 Task: Find a guest house in Loves Park, United States, for 4 guests from August 1 to August 5, with a price range of ₹13,000 to ₹20,000, 2 bedrooms, 3 beds, 2 bathrooms, and English-speaking host.
Action: Mouse moved to (481, 100)
Screenshot: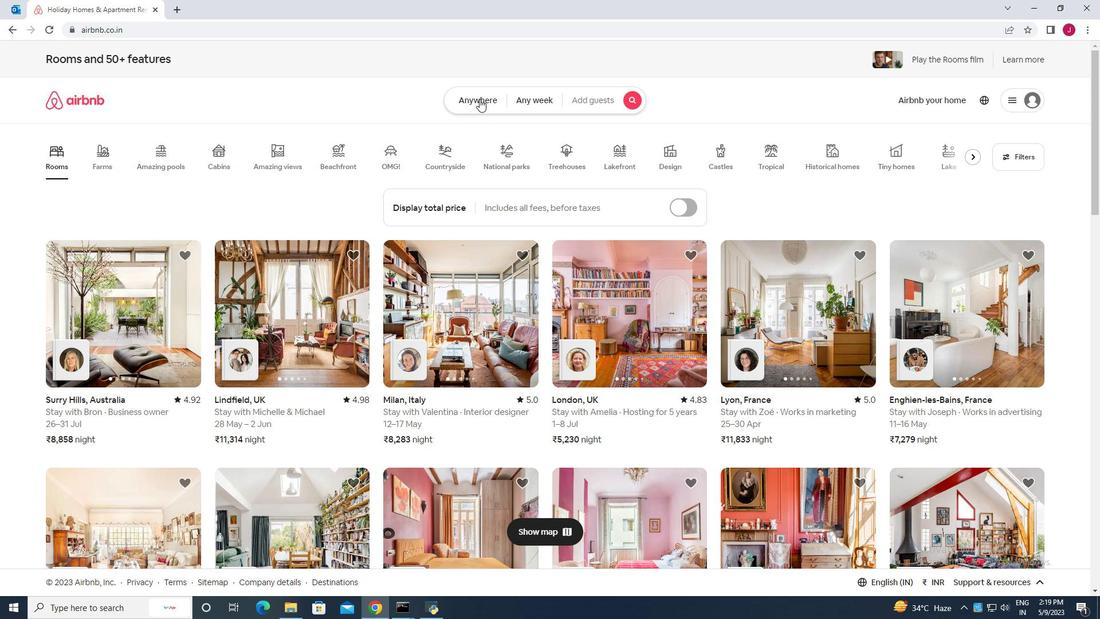 
Action: Mouse pressed left at (481, 100)
Screenshot: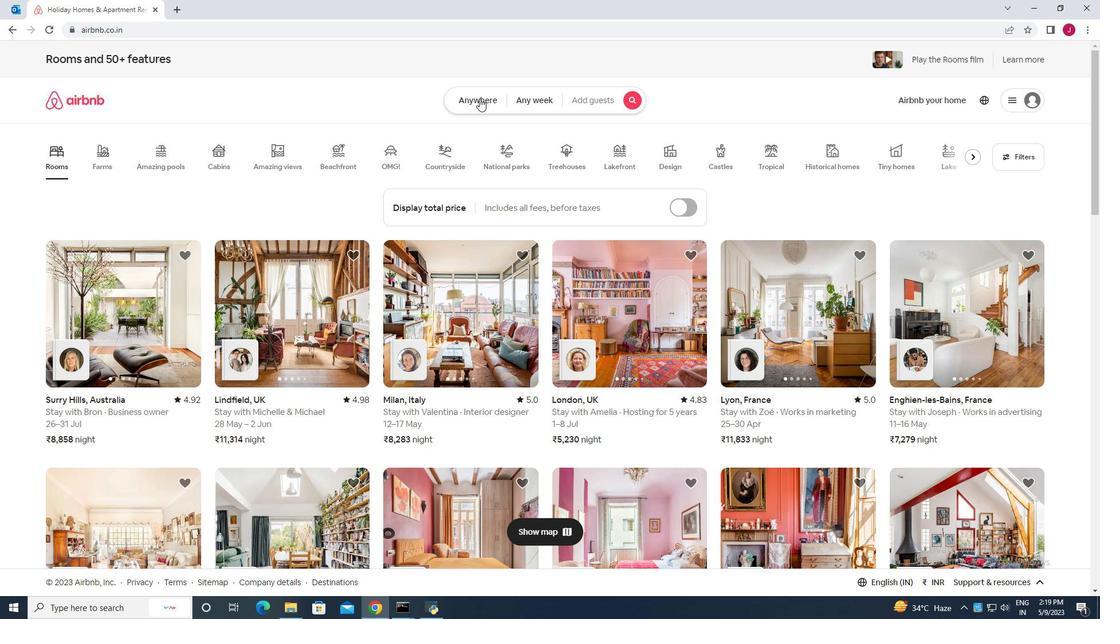 
Action: Mouse moved to (360, 146)
Screenshot: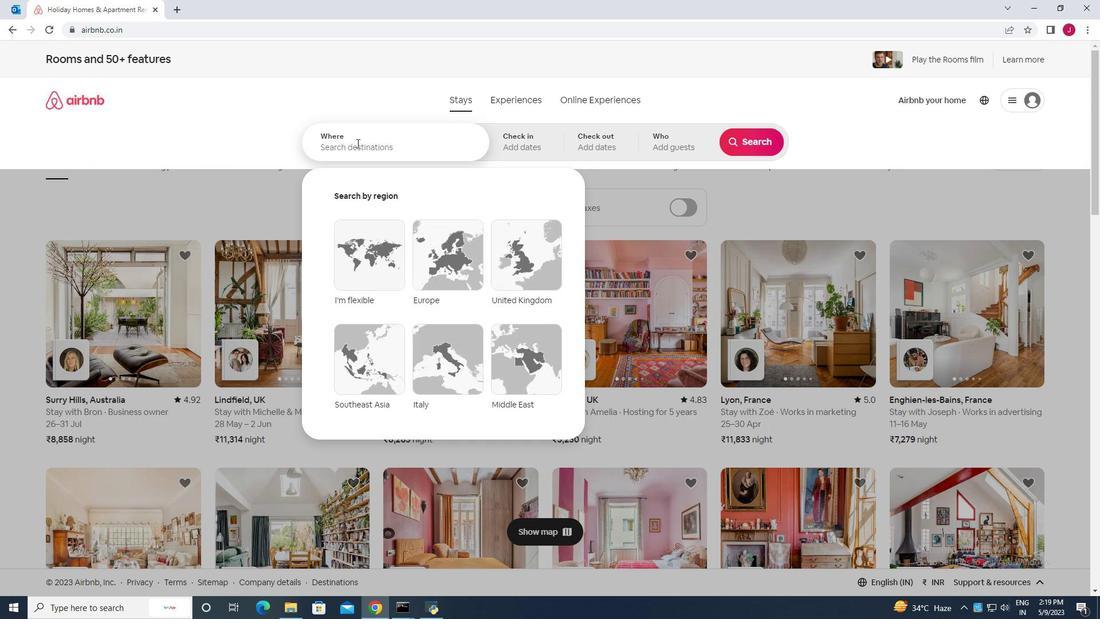 
Action: Mouse pressed left at (360, 146)
Screenshot: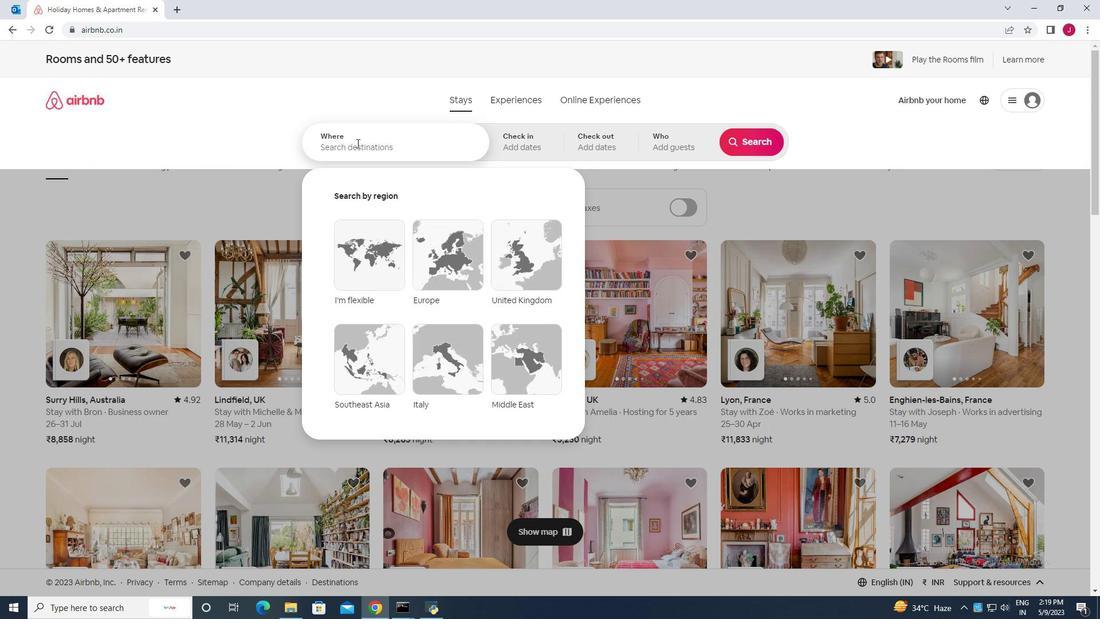 
Action: Mouse moved to (360, 146)
Screenshot: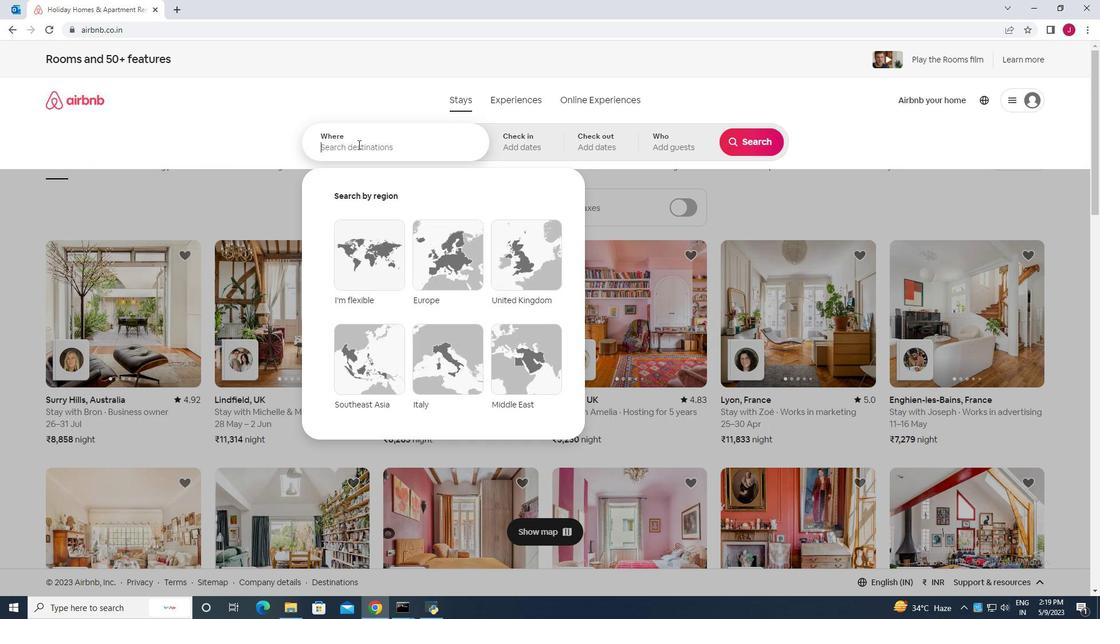 
Action: Key pressed loves<Key.space>park<Key.space>united<Key.space>states
Screenshot: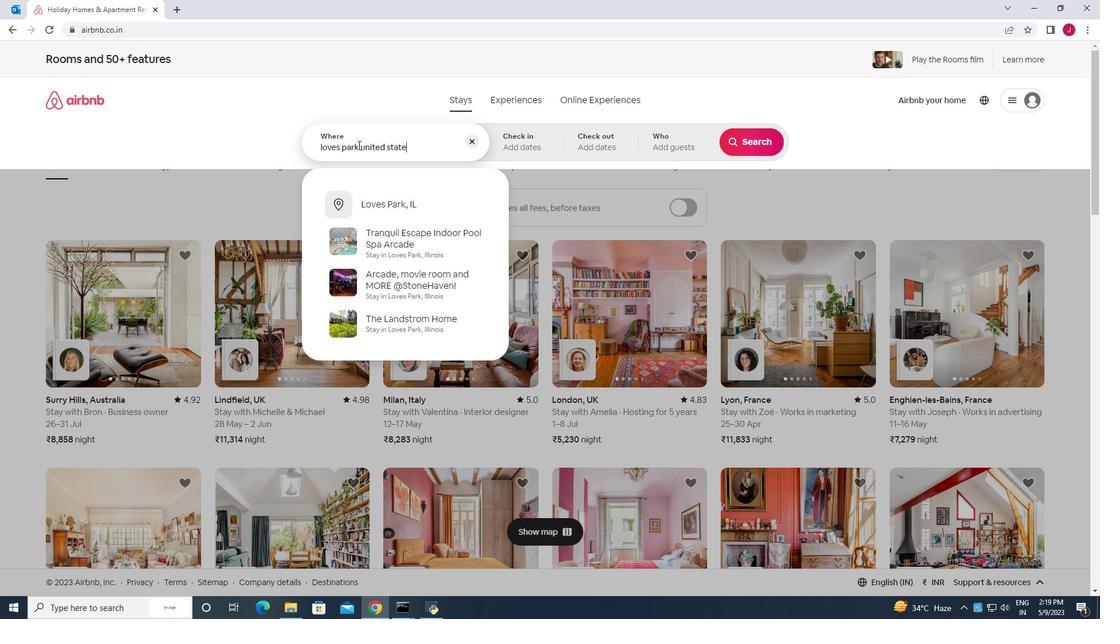 
Action: Mouse moved to (454, 145)
Screenshot: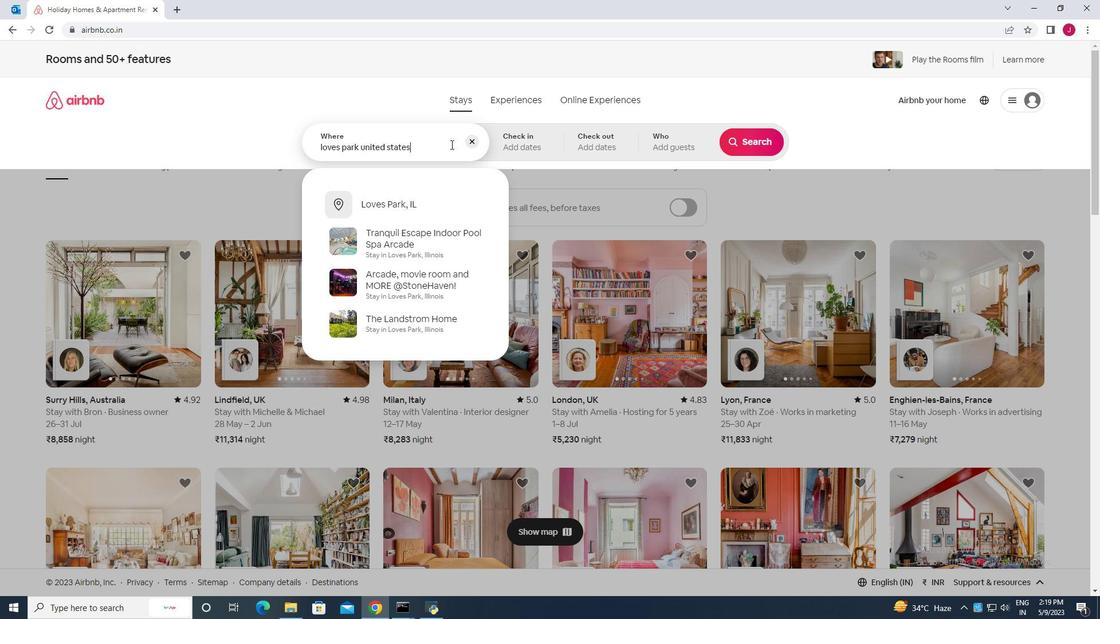 
Action: Key pressed <Key.enter>
Screenshot: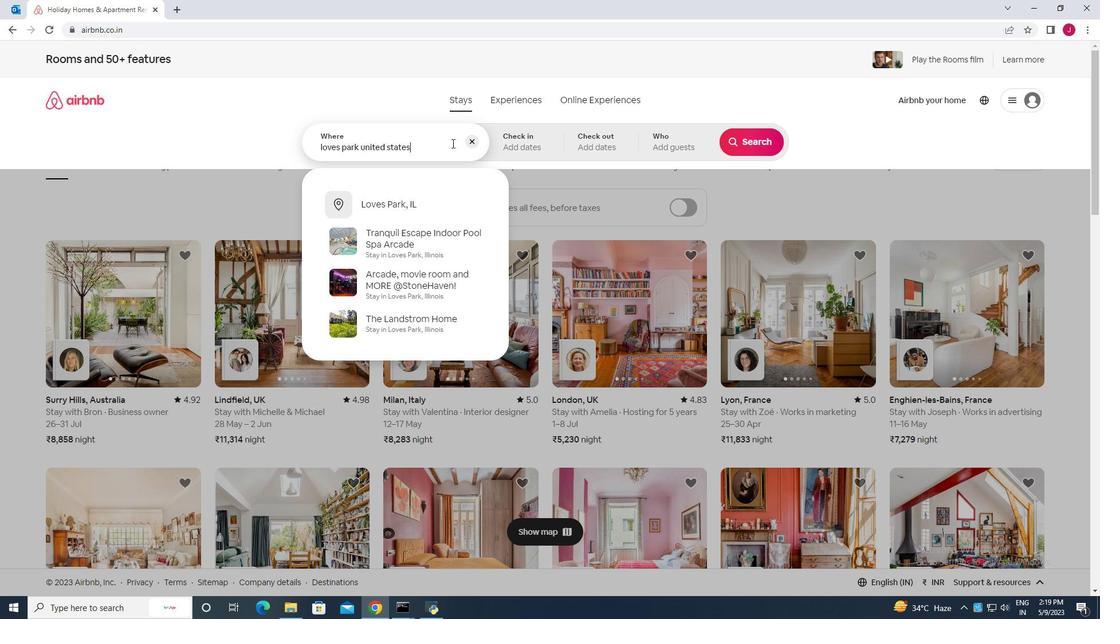 
Action: Mouse moved to (755, 236)
Screenshot: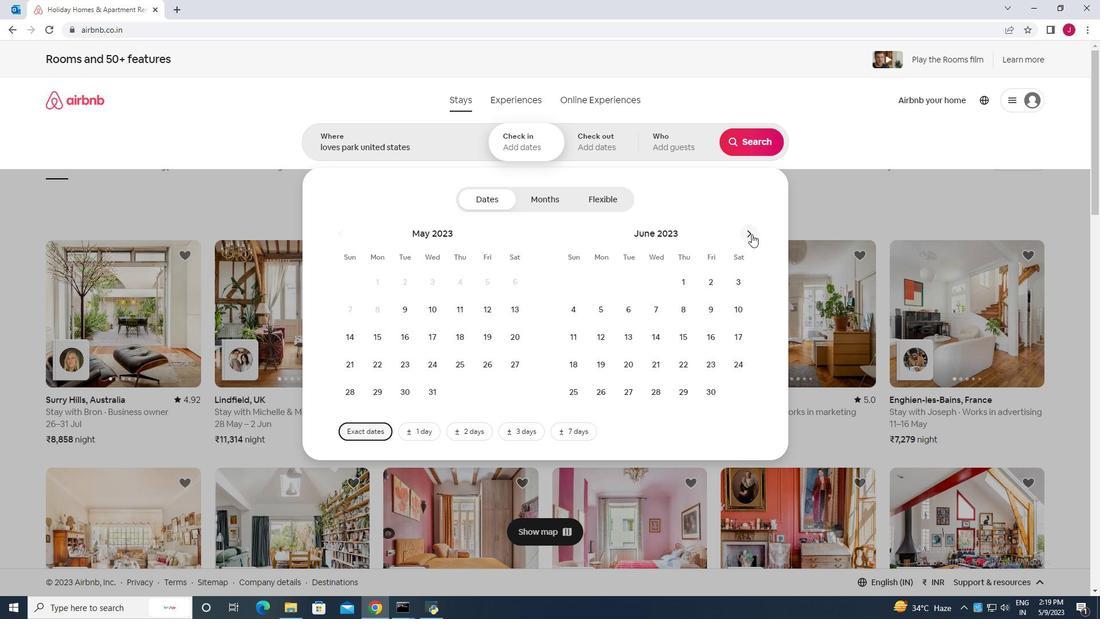 
Action: Mouse pressed left at (755, 236)
Screenshot: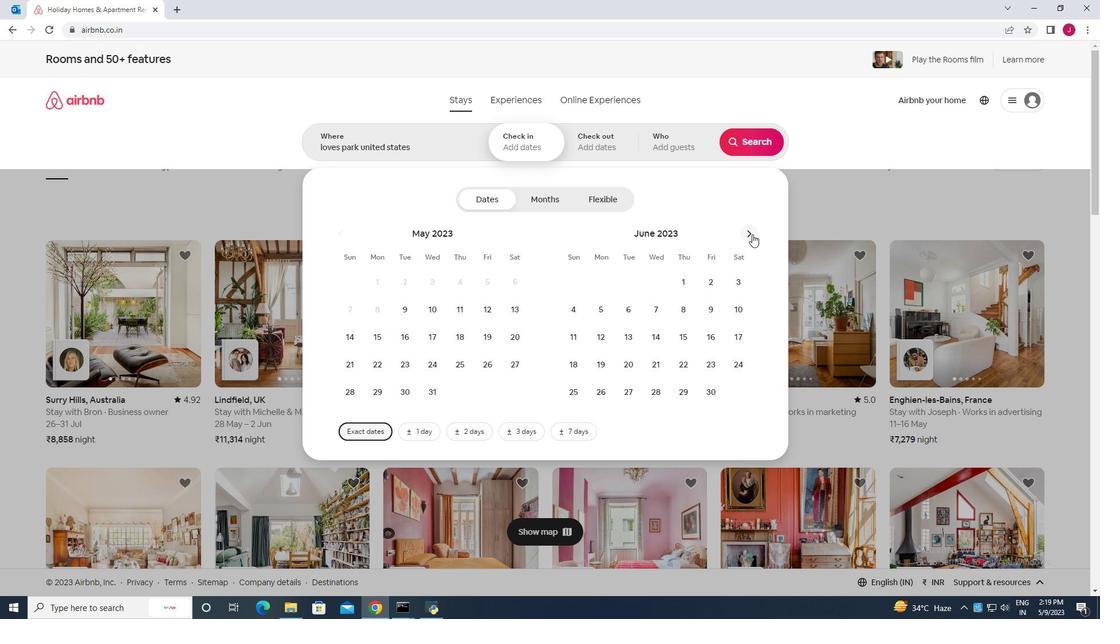 
Action: Mouse pressed left at (755, 236)
Screenshot: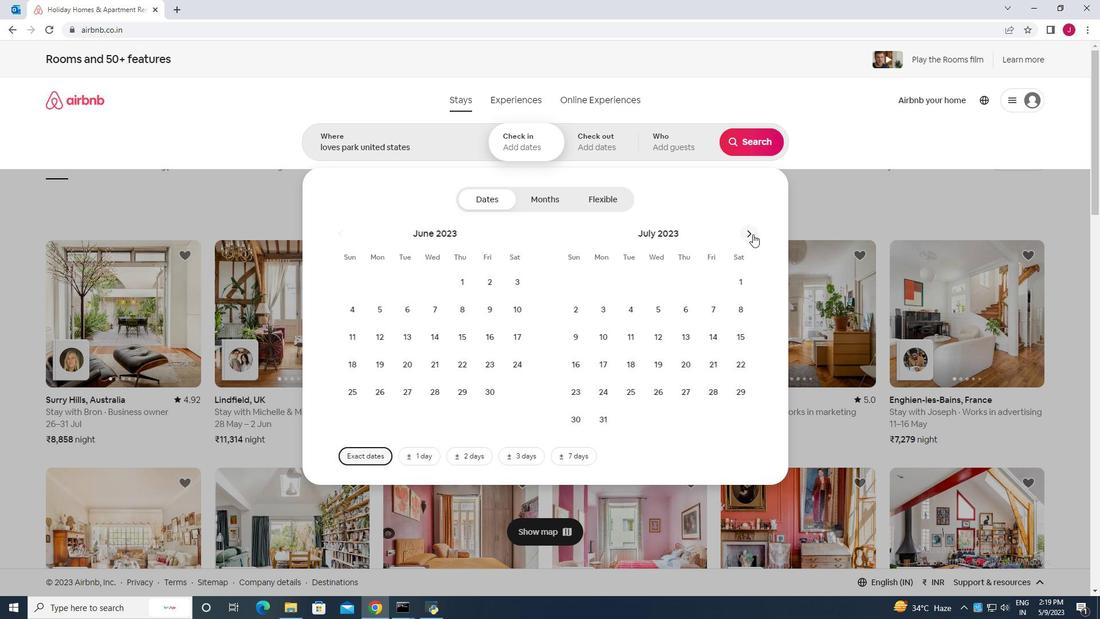 
Action: Mouse moved to (631, 286)
Screenshot: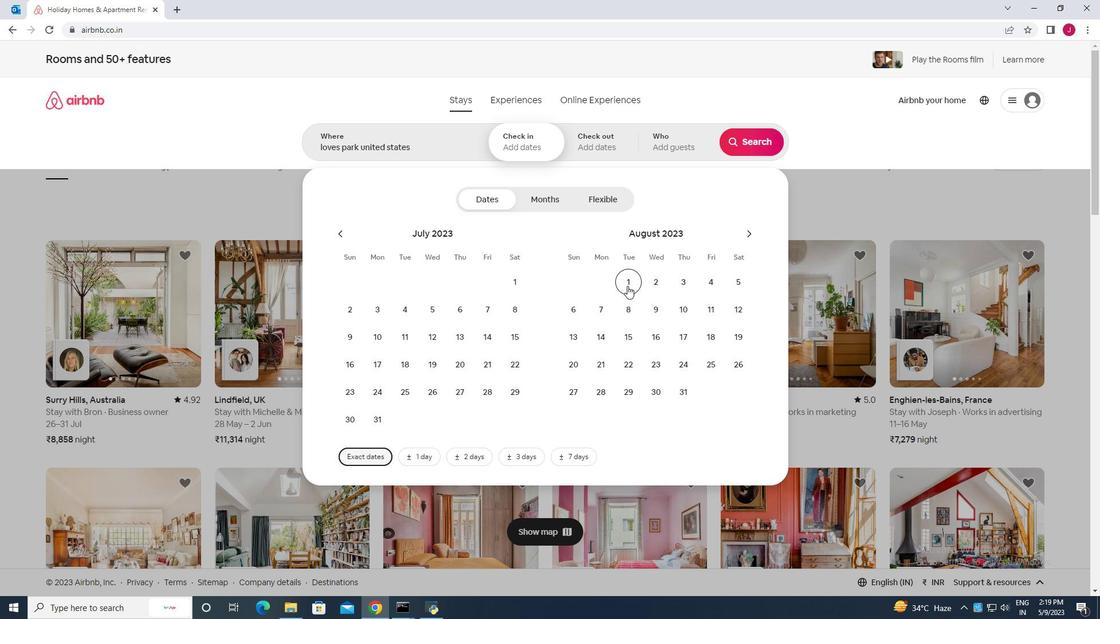 
Action: Mouse pressed left at (631, 286)
Screenshot: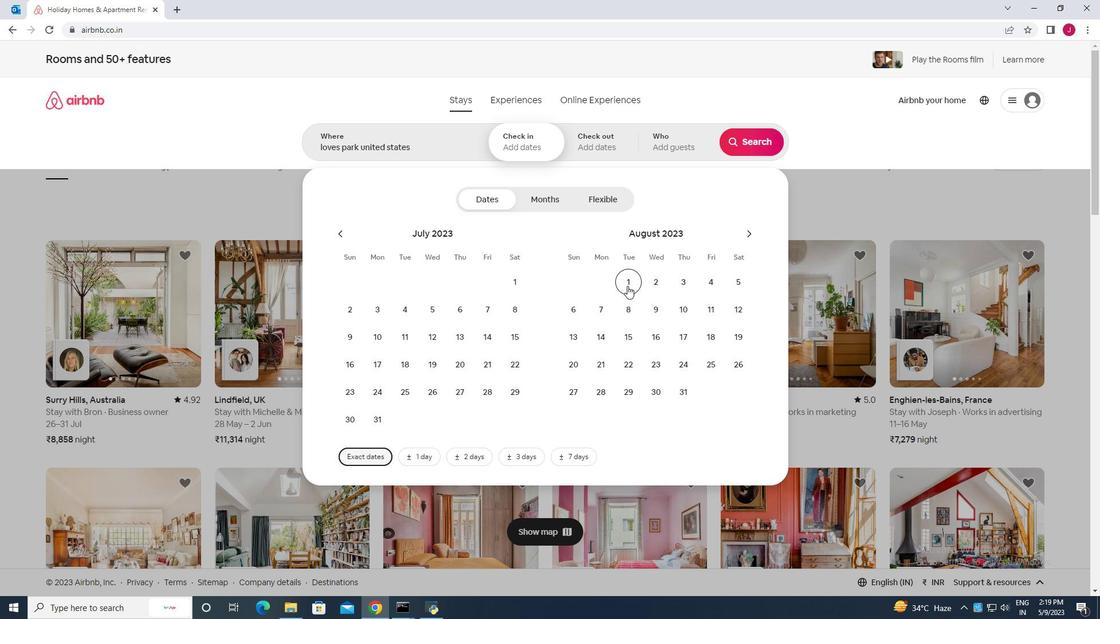 
Action: Mouse moved to (738, 287)
Screenshot: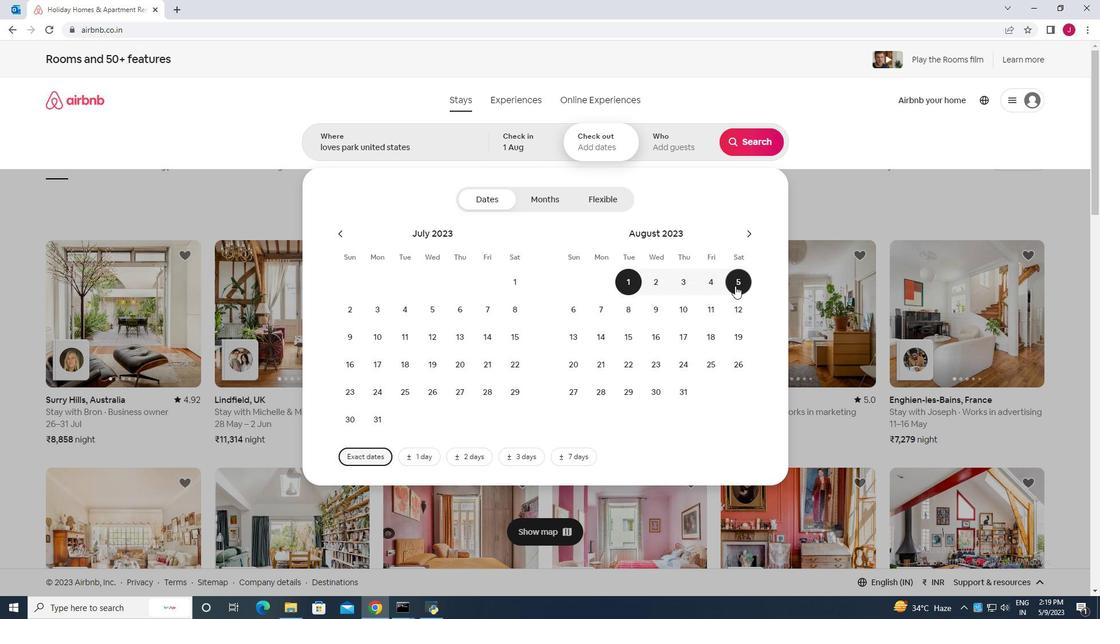 
Action: Mouse pressed left at (738, 287)
Screenshot: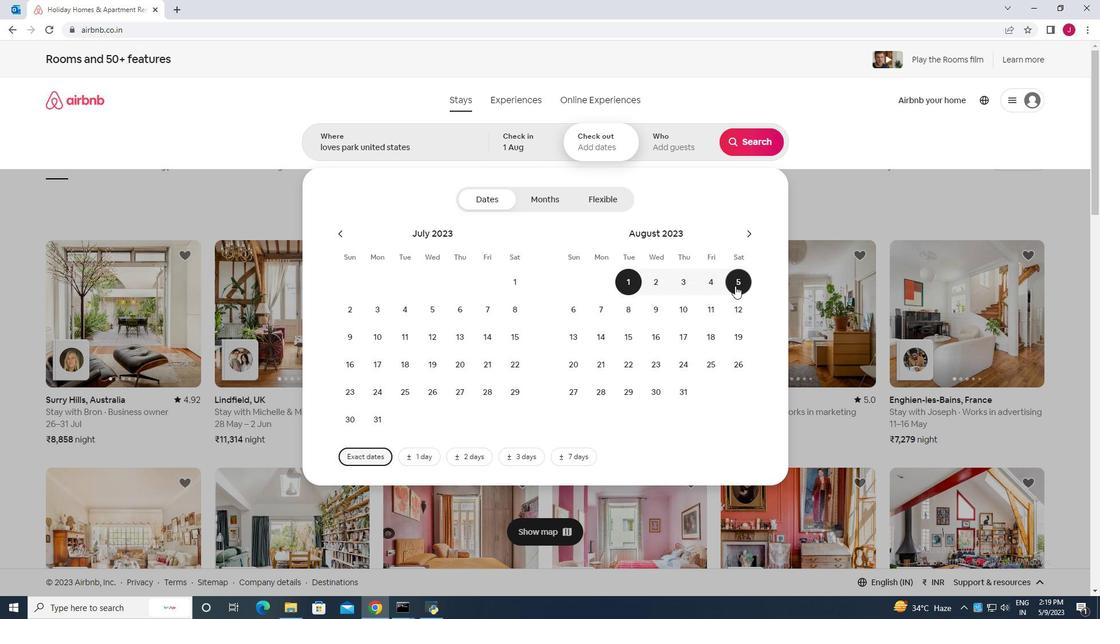 
Action: Mouse moved to (682, 153)
Screenshot: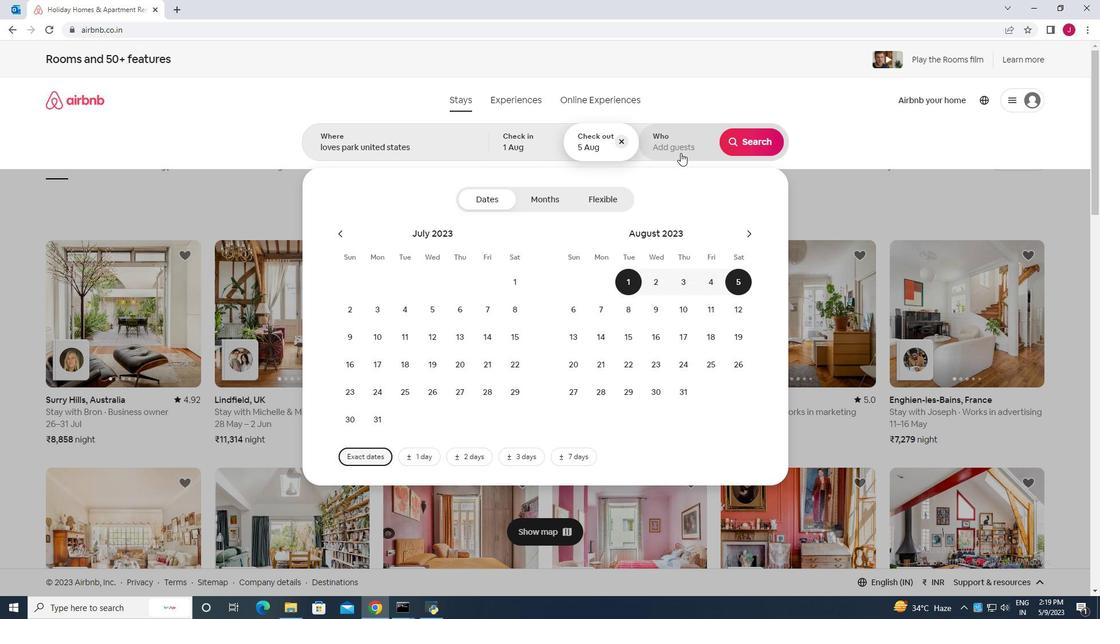 
Action: Mouse pressed left at (682, 153)
Screenshot: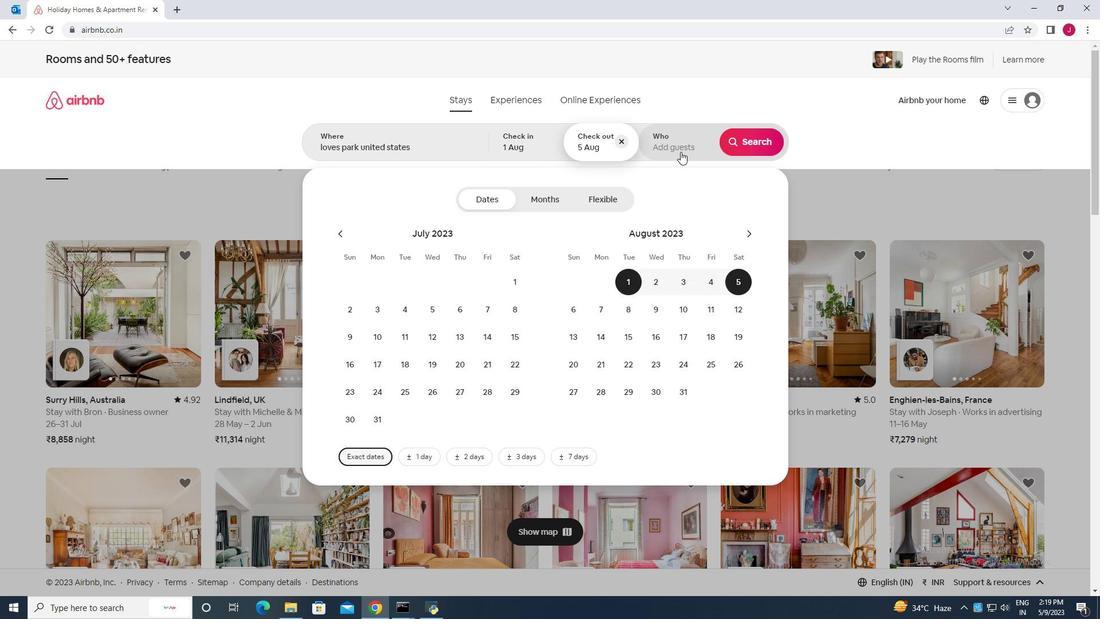 
Action: Mouse moved to (762, 202)
Screenshot: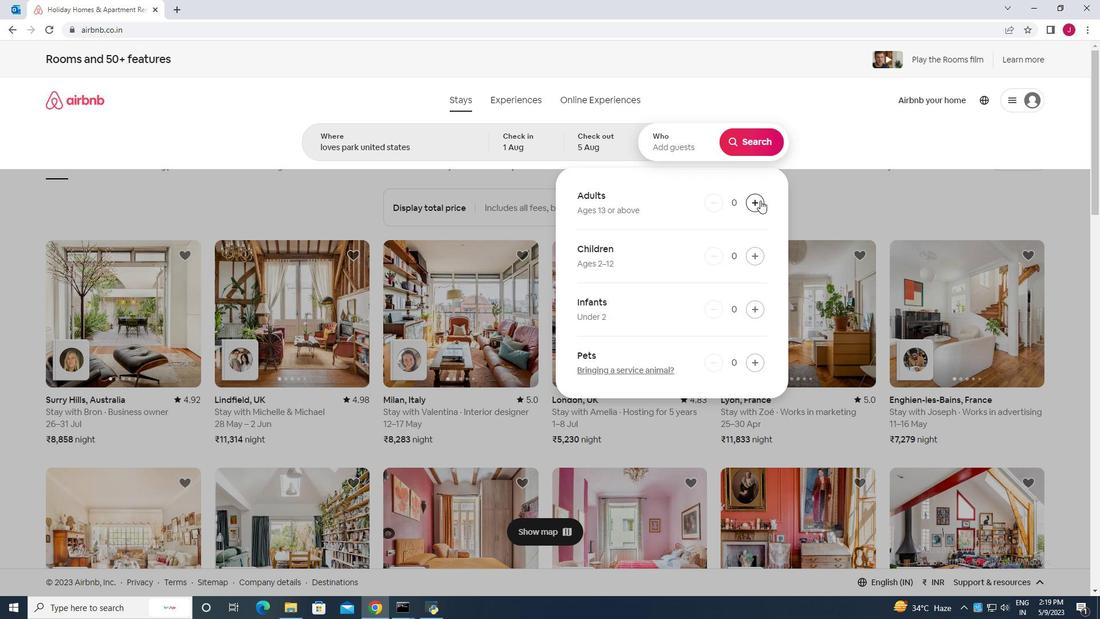 
Action: Mouse pressed left at (762, 202)
Screenshot: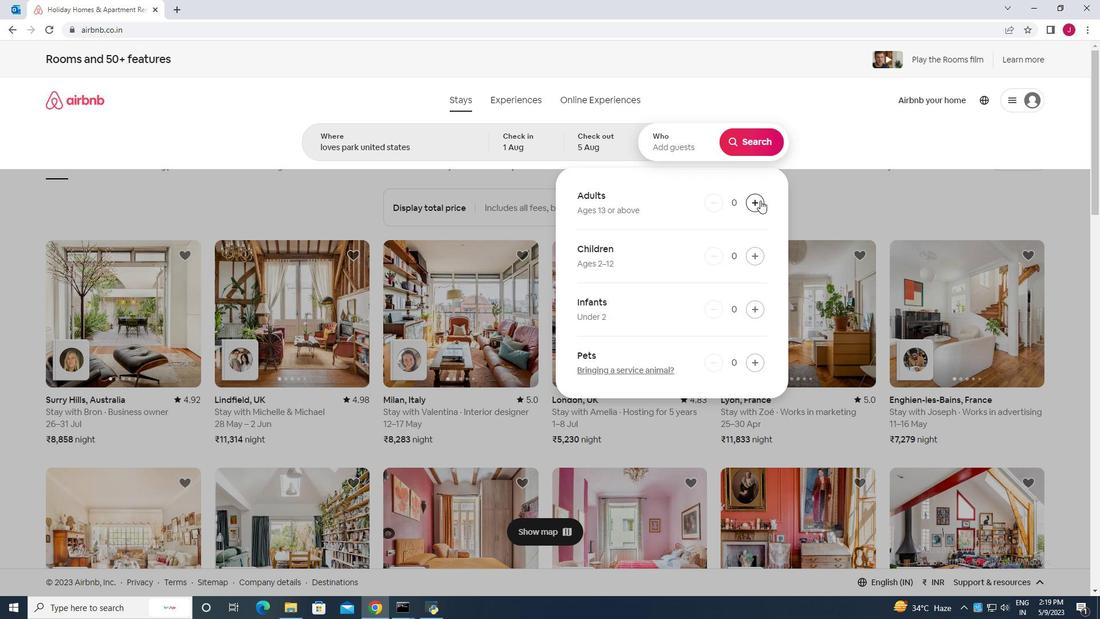 
Action: Mouse moved to (763, 202)
Screenshot: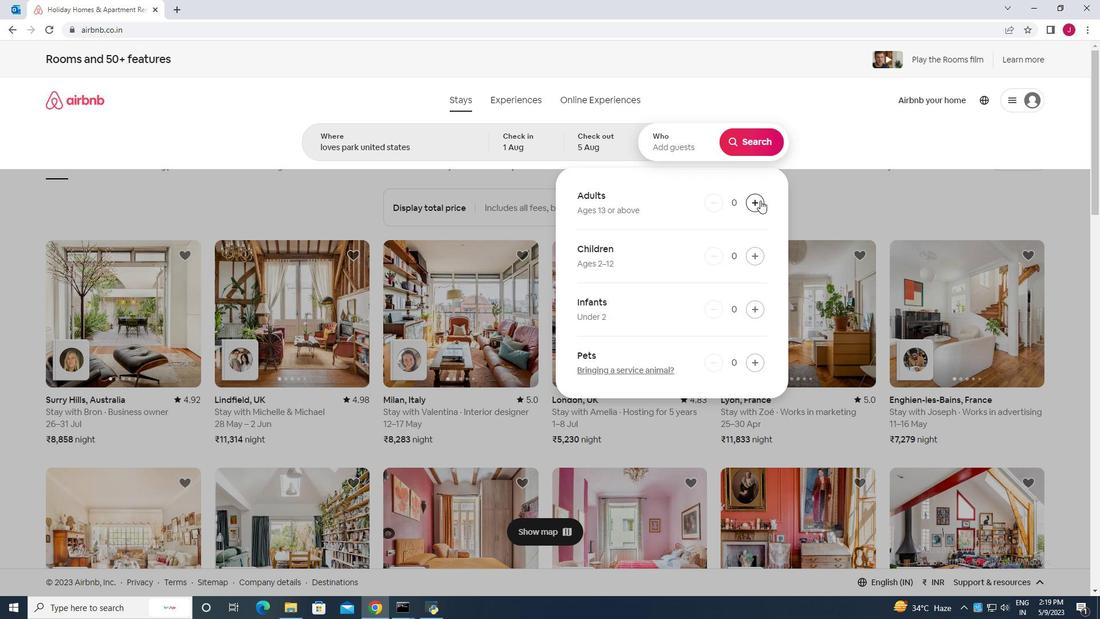 
Action: Mouse pressed left at (763, 202)
Screenshot: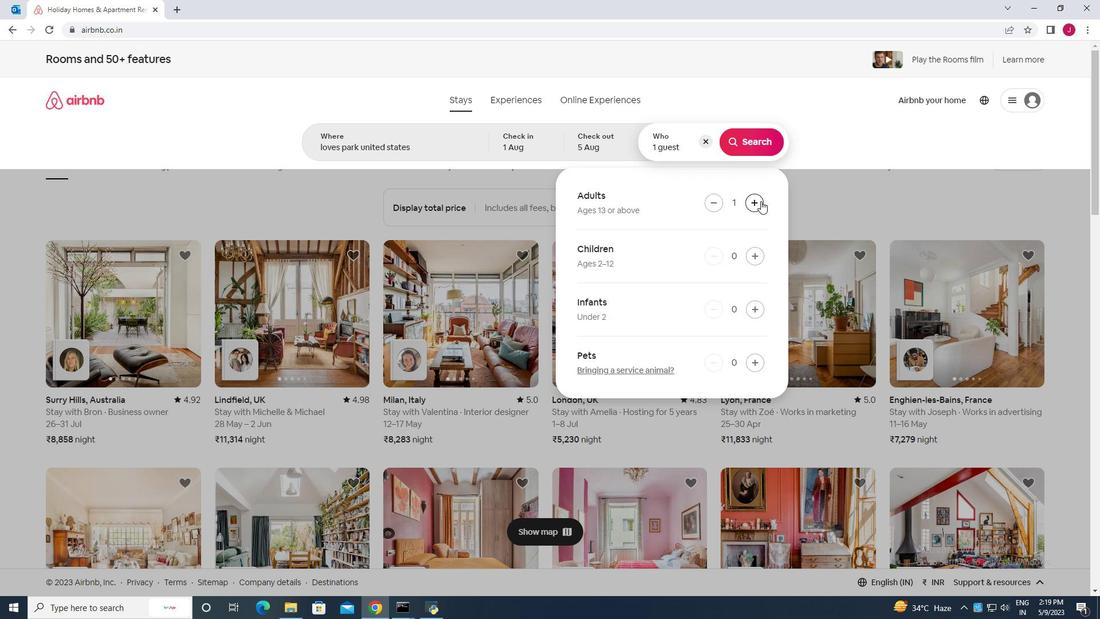 
Action: Mouse pressed left at (763, 202)
Screenshot: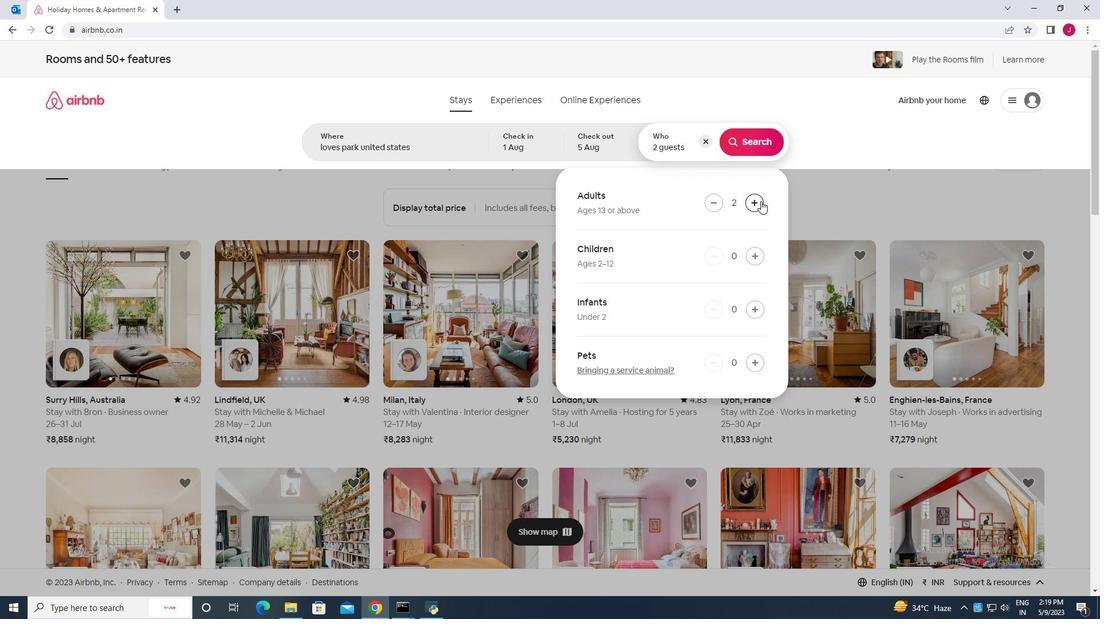 
Action: Mouse moved to (759, 262)
Screenshot: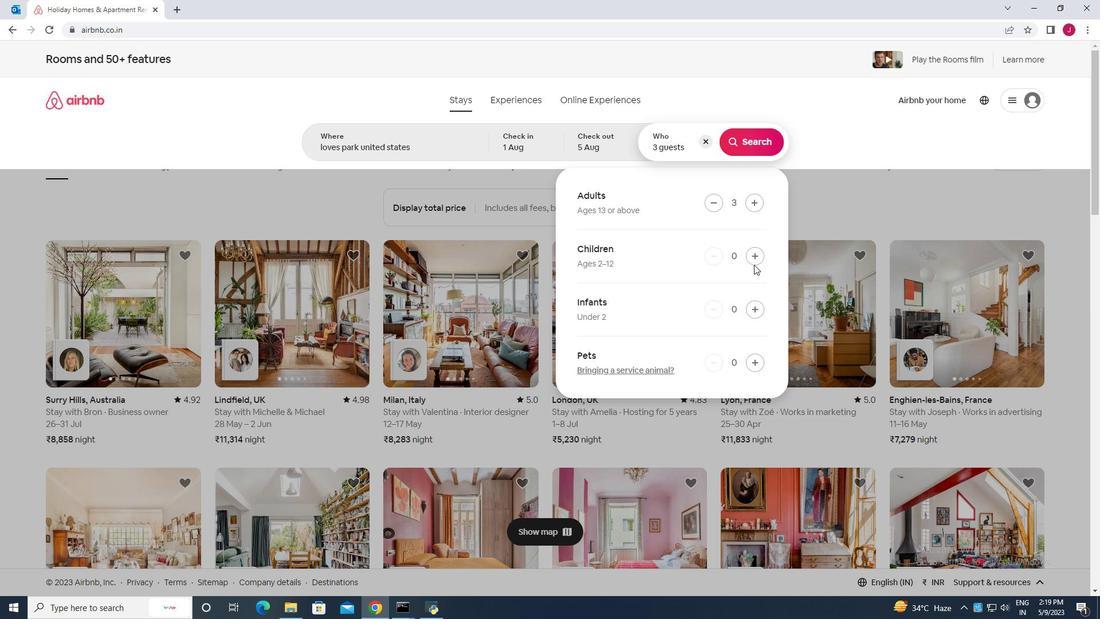 
Action: Mouse pressed left at (759, 262)
Screenshot: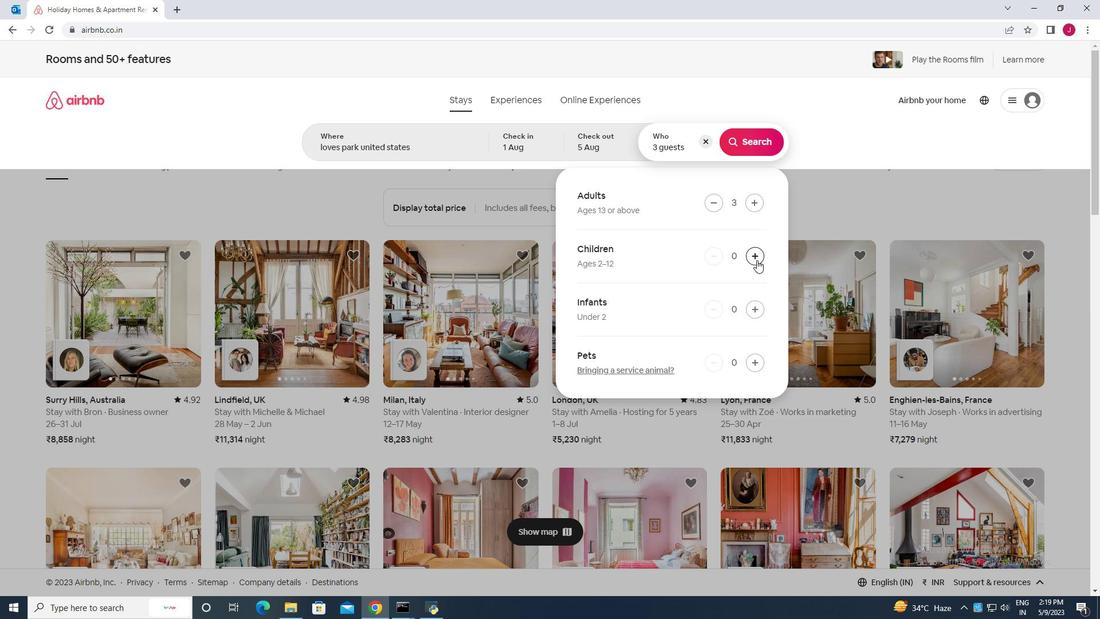 
Action: Mouse moved to (753, 142)
Screenshot: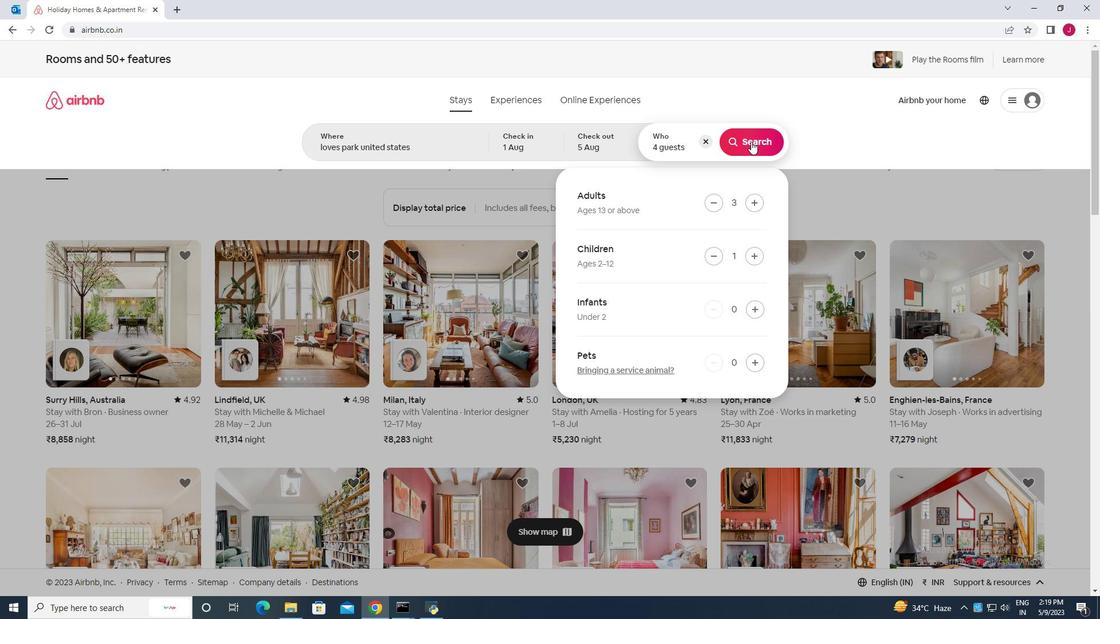 
Action: Mouse pressed left at (753, 142)
Screenshot: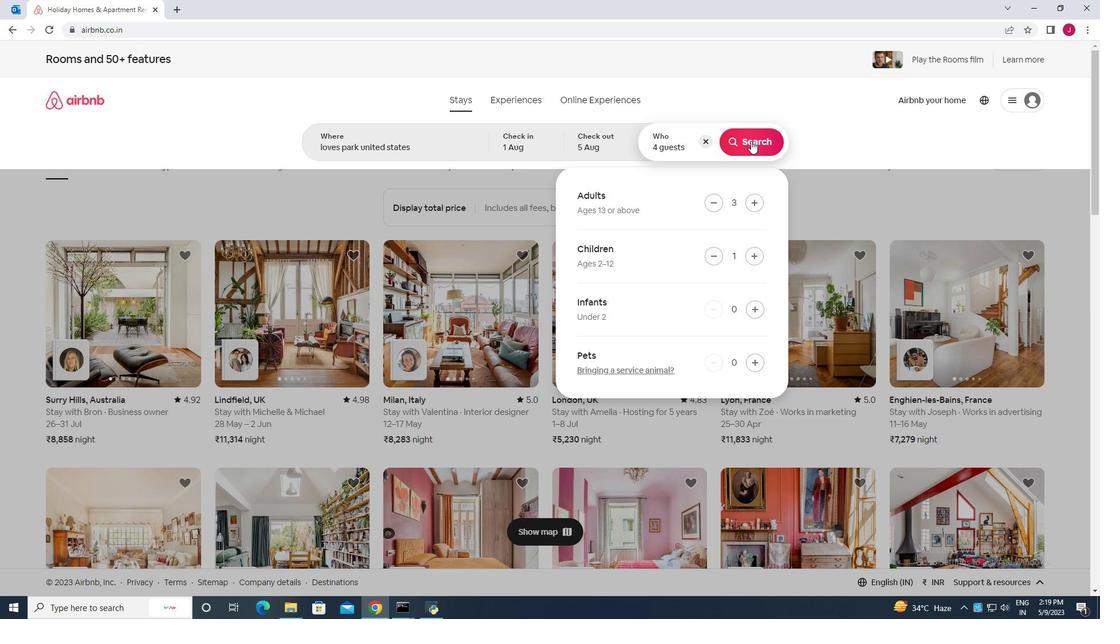 
Action: Mouse moved to (1062, 114)
Screenshot: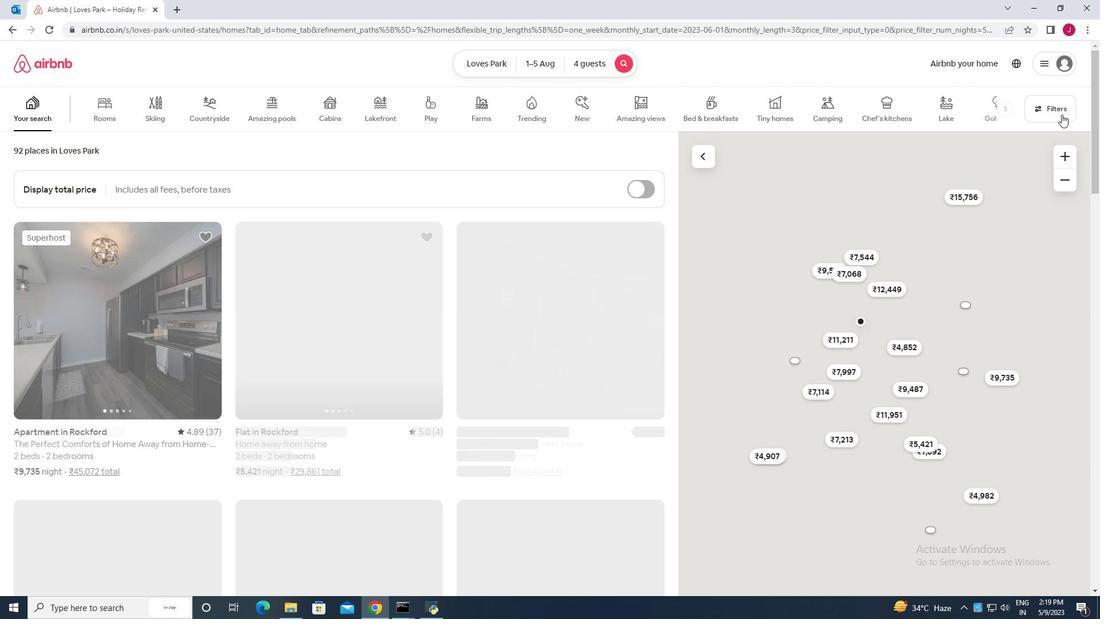
Action: Mouse pressed left at (1062, 114)
Screenshot: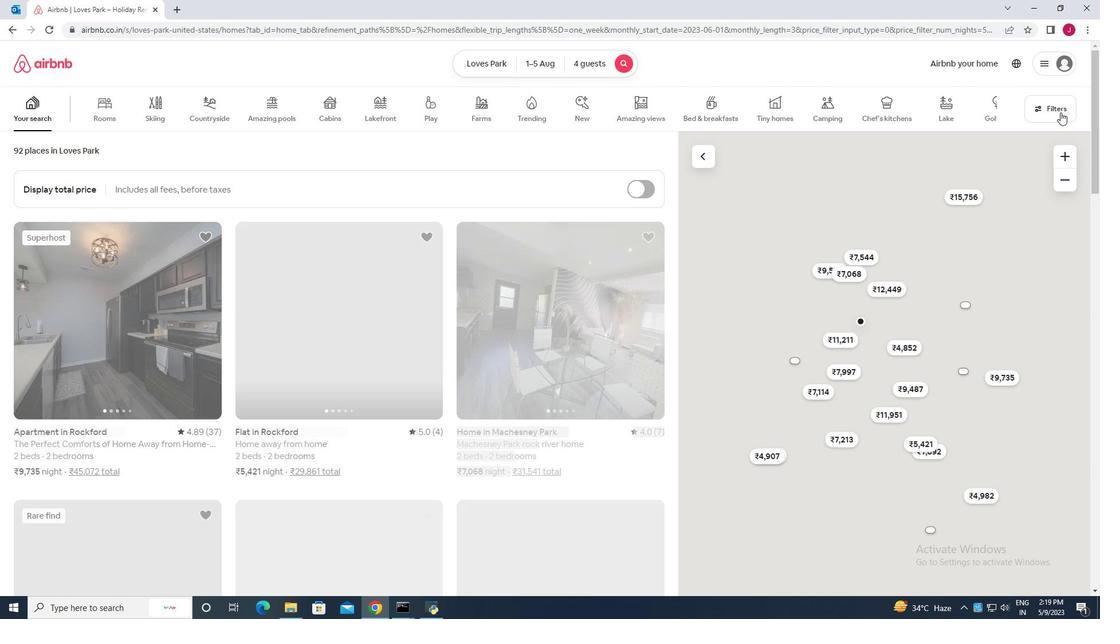 
Action: Mouse moved to (413, 396)
Screenshot: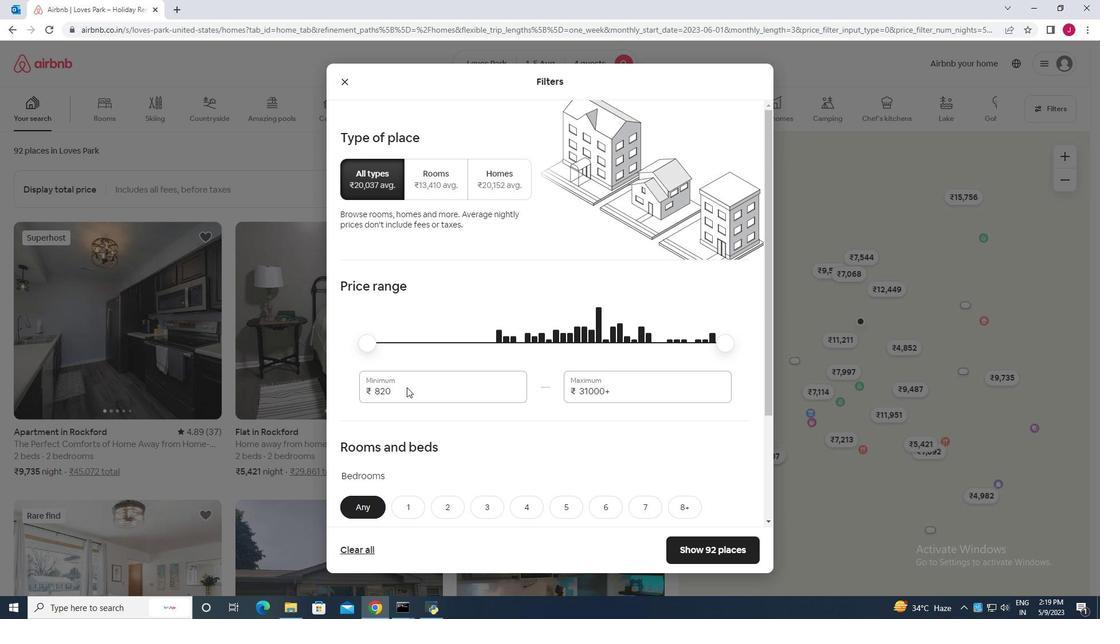 
Action: Mouse pressed left at (413, 396)
Screenshot: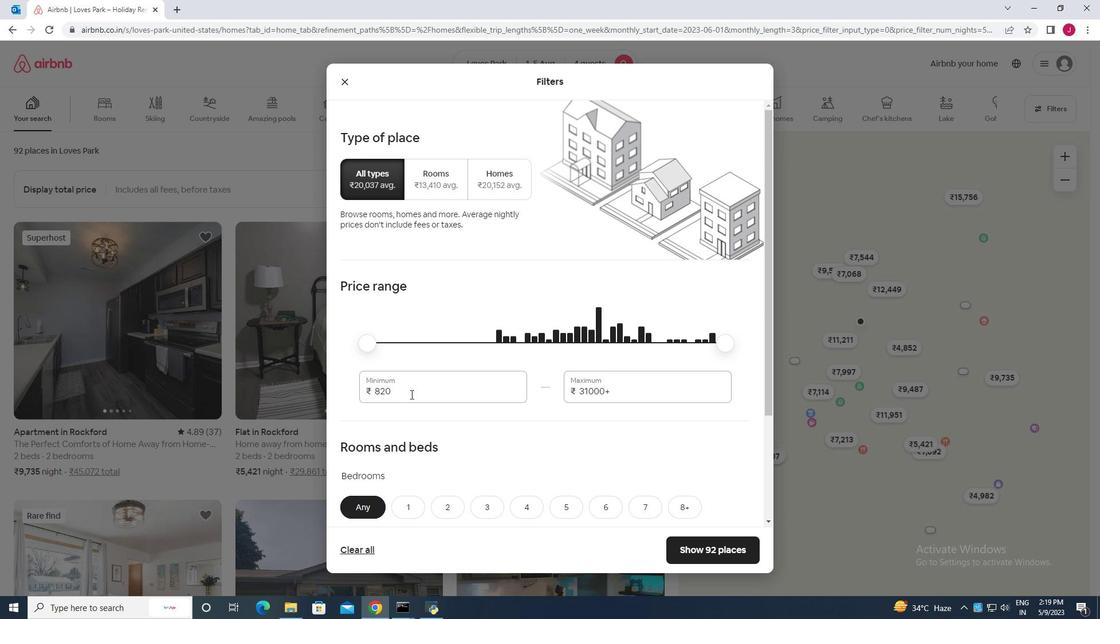 
Action: Mouse moved to (412, 396)
Screenshot: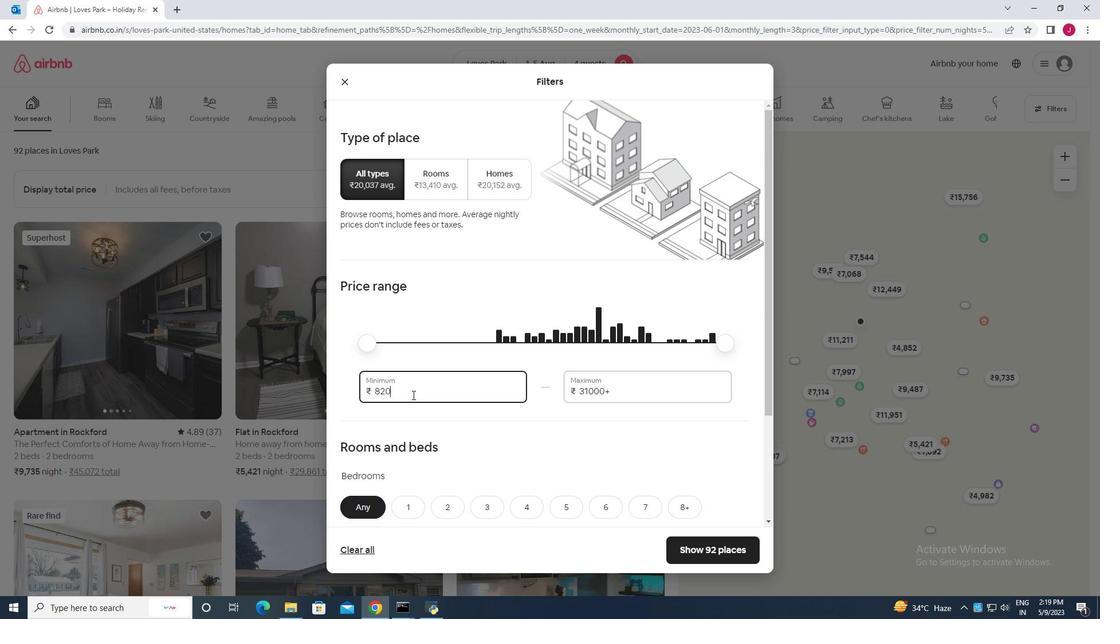 
Action: Key pressed <Key.backspace><Key.backspace><Key.backspace><Key.backspace><Key.backspace><Key.backspace><Key.backspace><Key.backspace><Key.backspace>13000
Screenshot: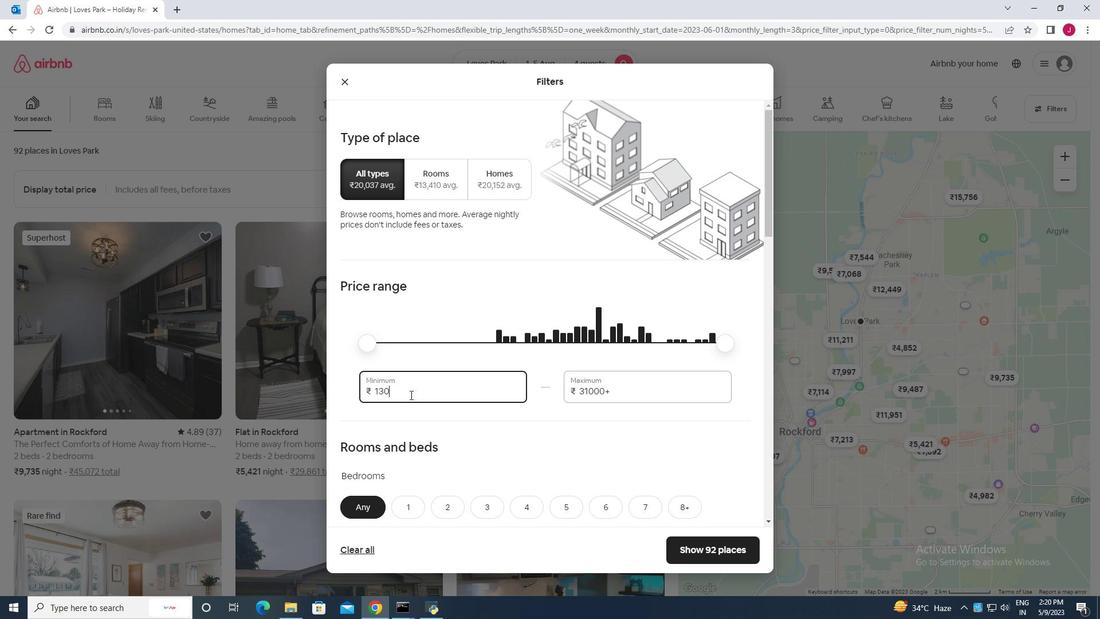 
Action: Mouse moved to (644, 390)
Screenshot: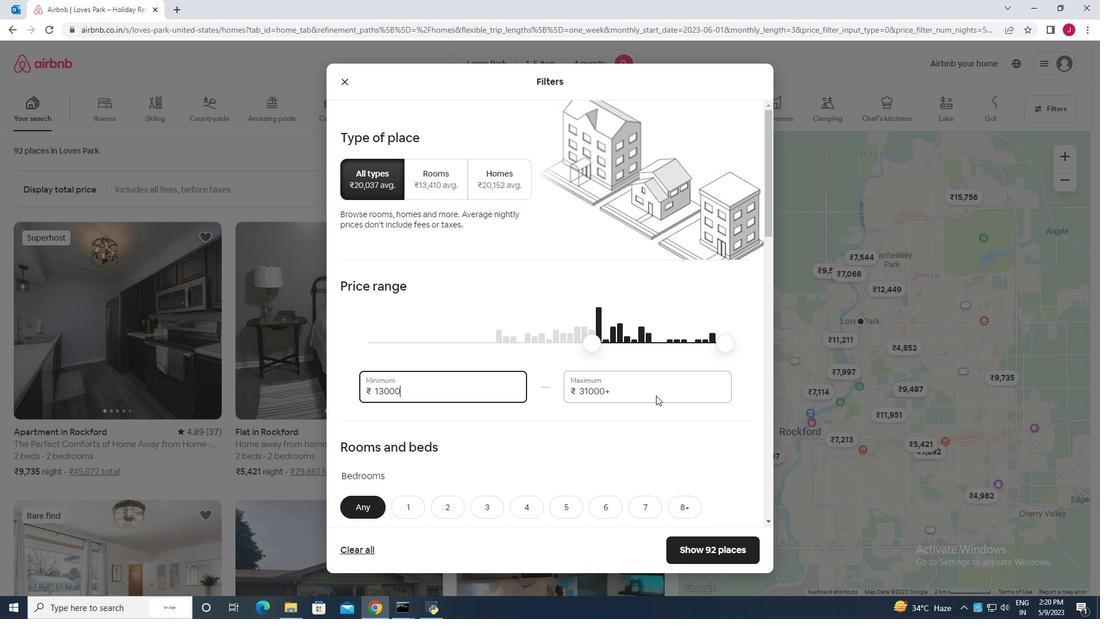 
Action: Mouse pressed left at (644, 390)
Screenshot: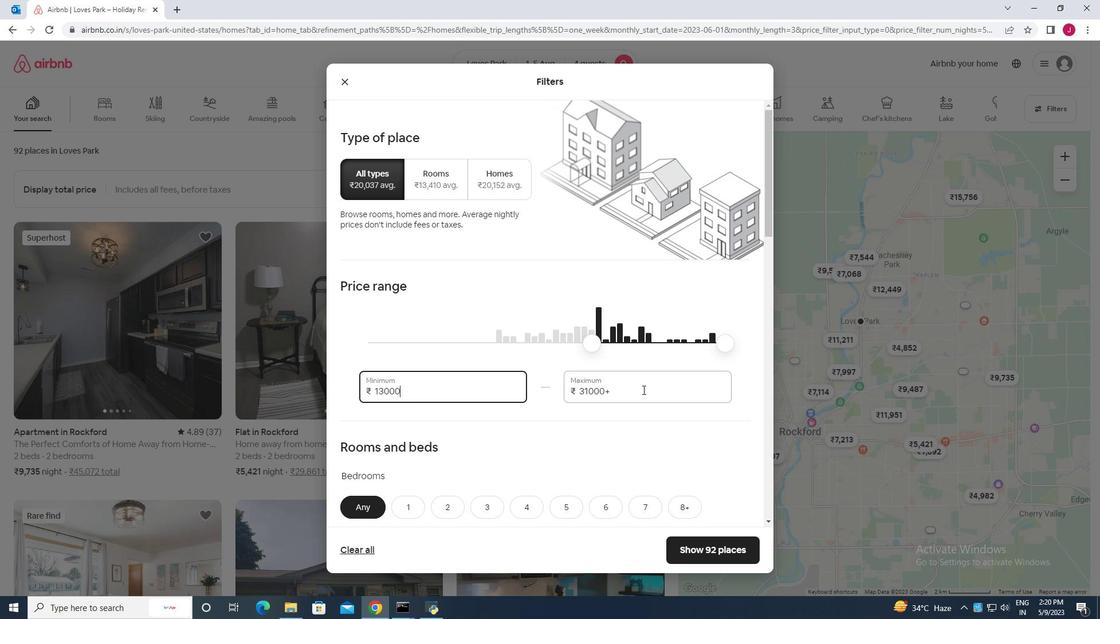 
Action: Mouse moved to (645, 390)
Screenshot: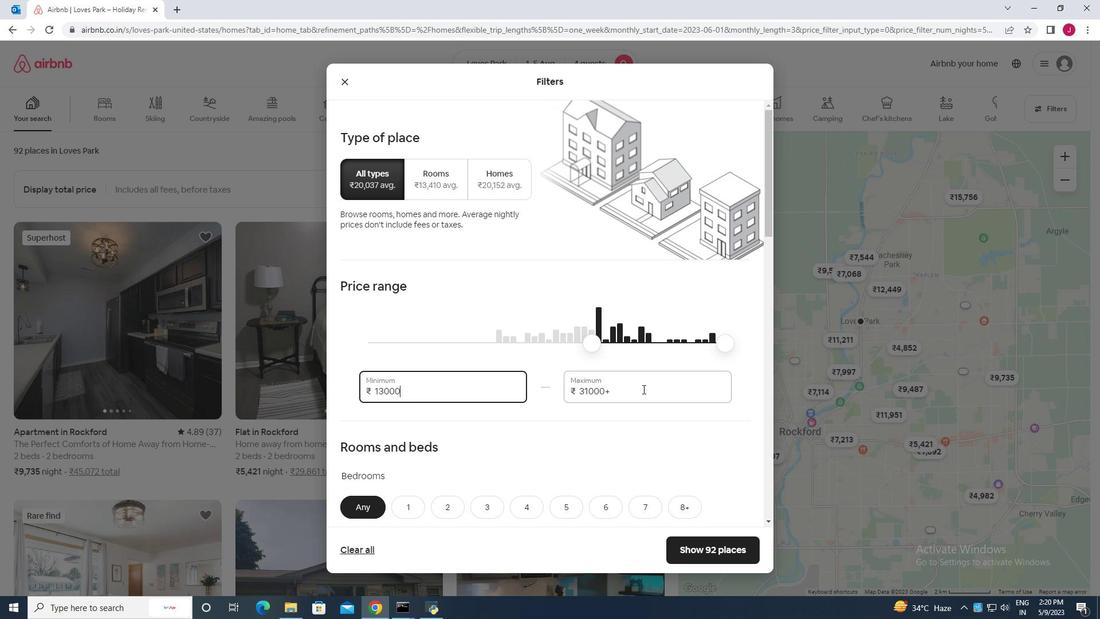 
Action: Key pressed <Key.backspace><Key.backspace><Key.backspace><Key.backspace><Key.backspace><Key.backspace><Key.backspace><Key.backspace><Key.backspace><Key.backspace><Key.backspace><Key.backspace><Key.backspace><Key.backspace><Key.backspace><Key.backspace><Key.backspace><Key.backspace><Key.backspace><Key.backspace><Key.backspace><Key.backspace><Key.backspace><Key.backspace><Key.backspace><Key.backspace><Key.backspace><Key.backspace><Key.backspace><Key.backspace><Key.backspace>20000
Screenshot: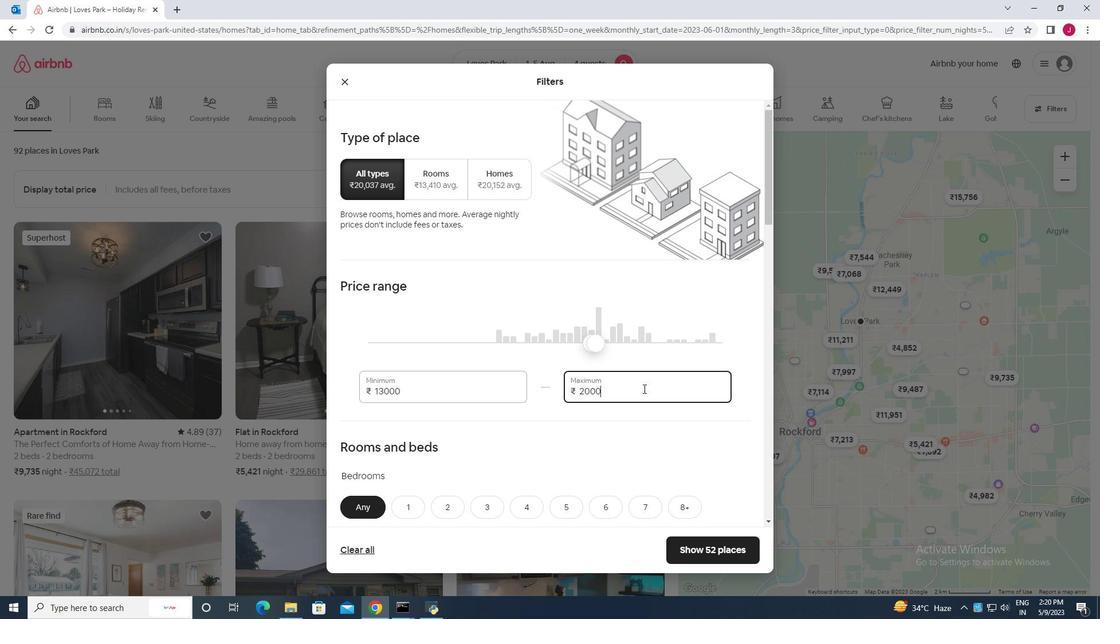
Action: Mouse moved to (545, 388)
Screenshot: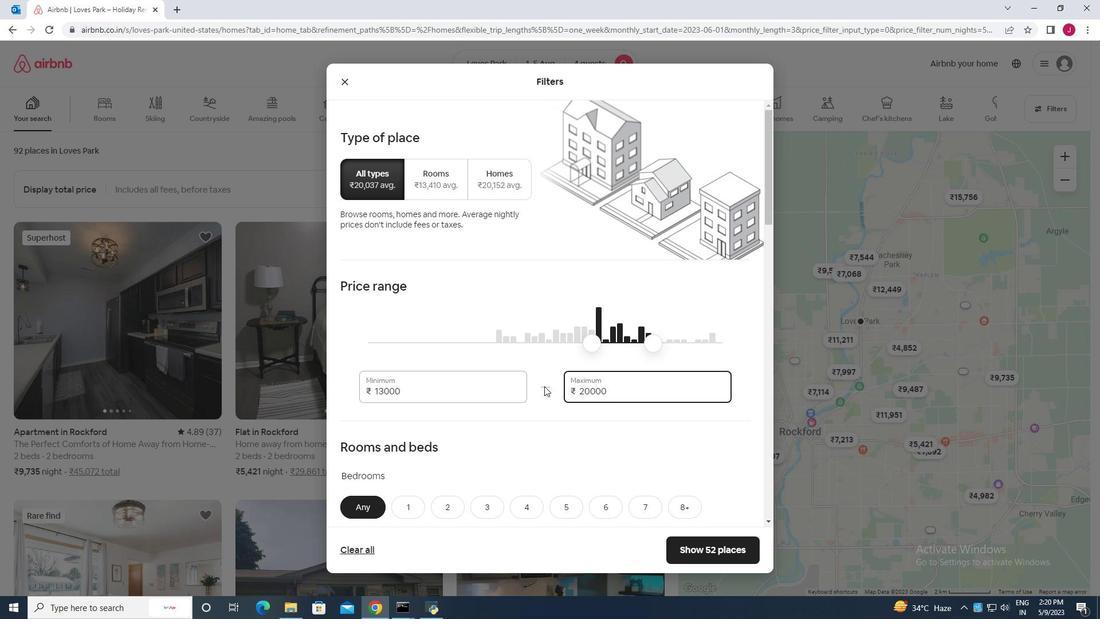 
Action: Mouse scrolled (545, 387) with delta (0, 0)
Screenshot: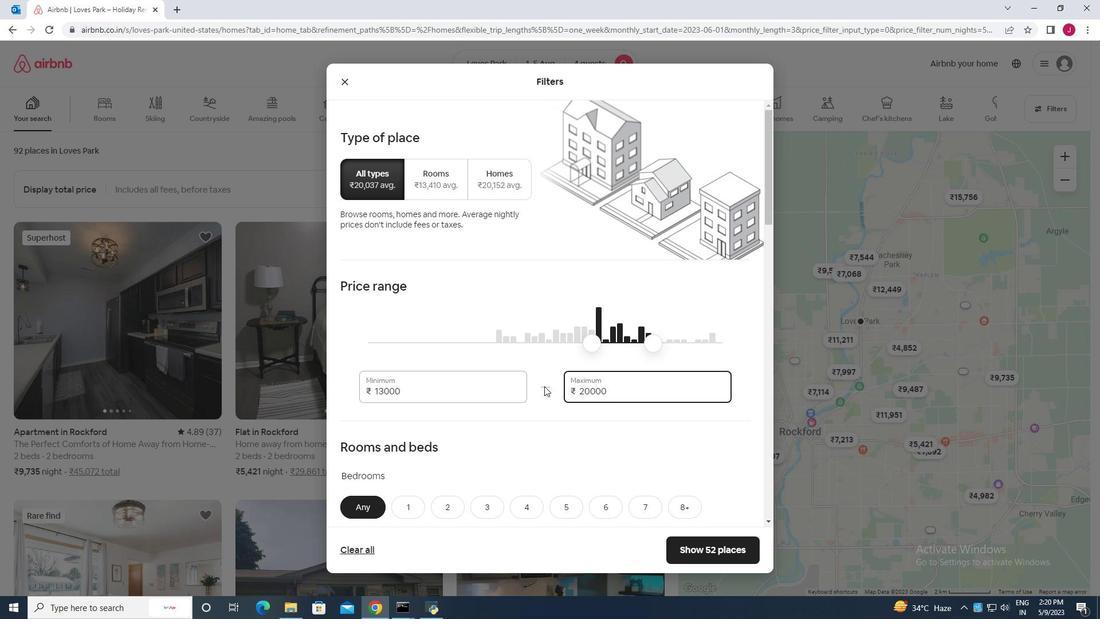 
Action: Mouse scrolled (545, 387) with delta (0, 0)
Screenshot: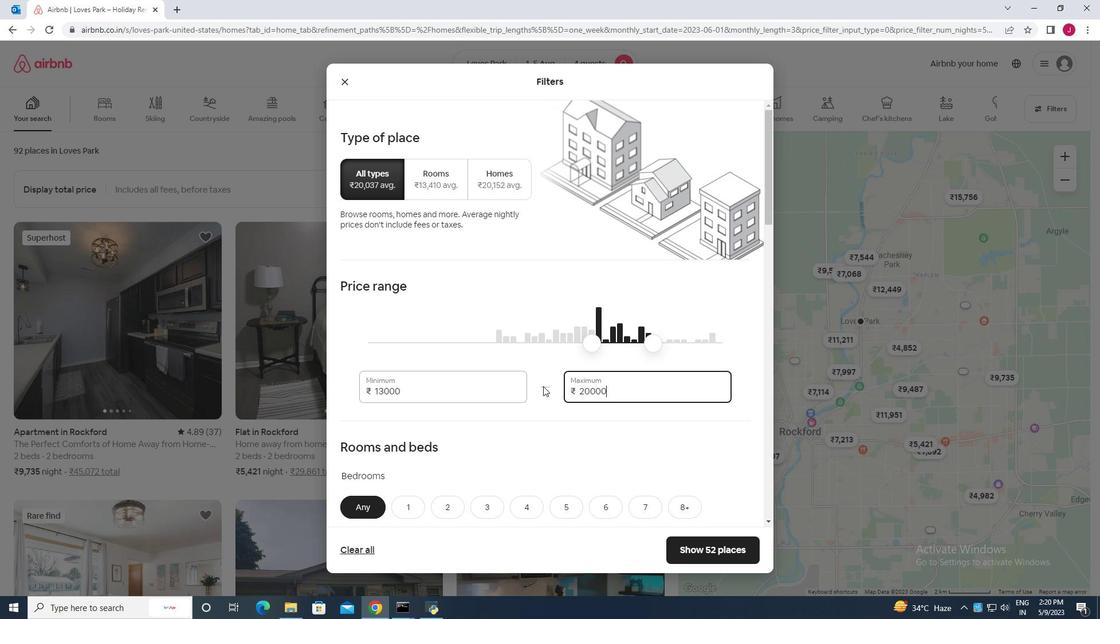 
Action: Mouse scrolled (545, 387) with delta (0, 0)
Screenshot: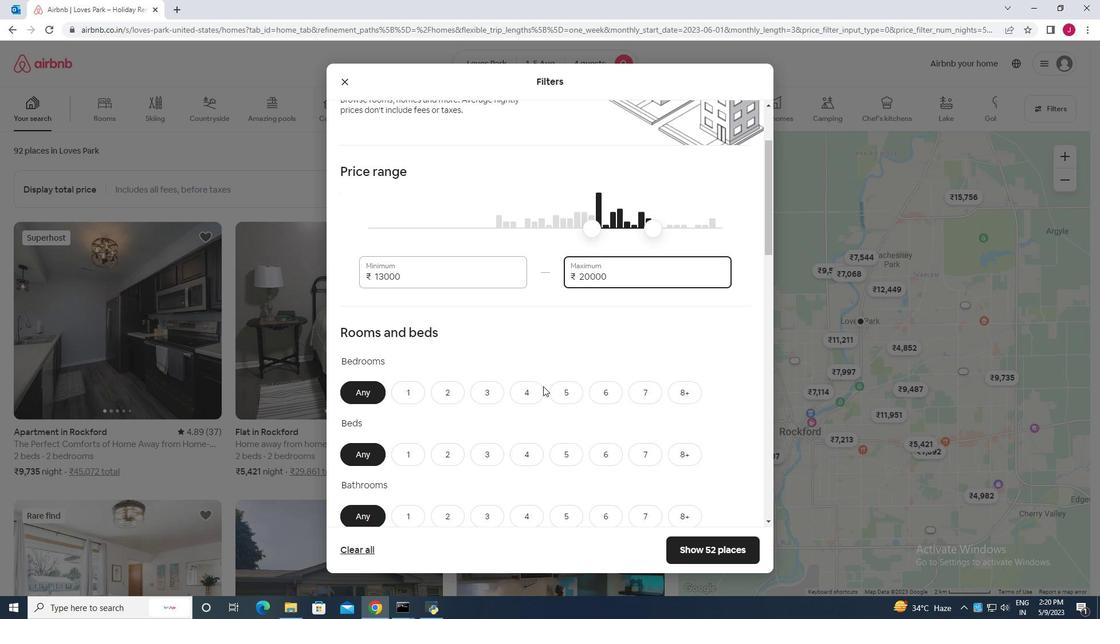 
Action: Mouse moved to (545, 388)
Screenshot: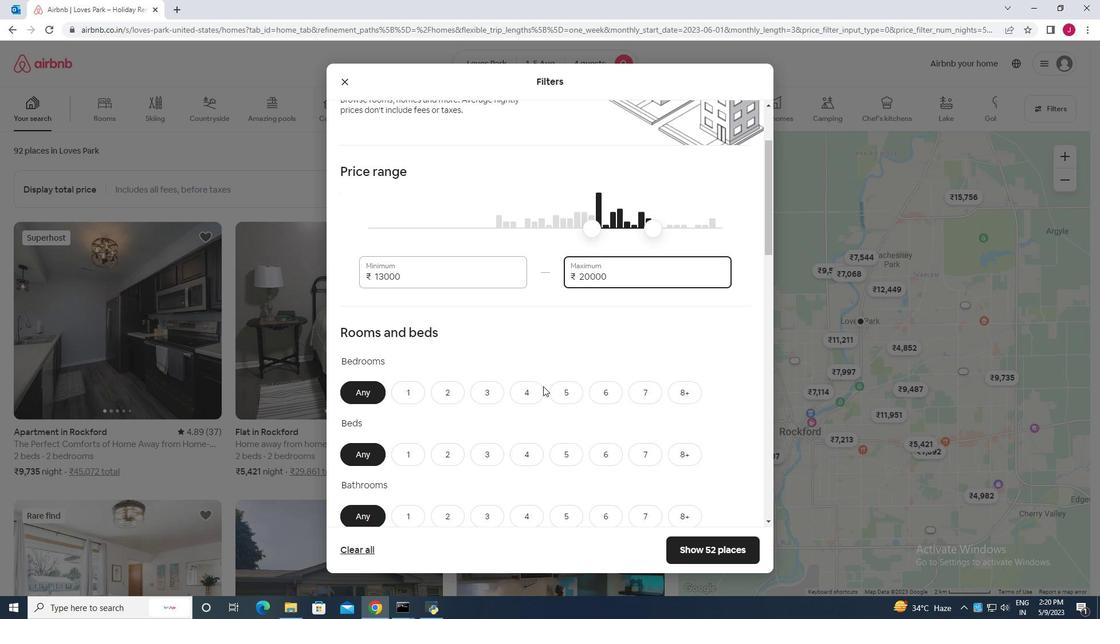 
Action: Mouse scrolled (545, 388) with delta (0, 0)
Screenshot: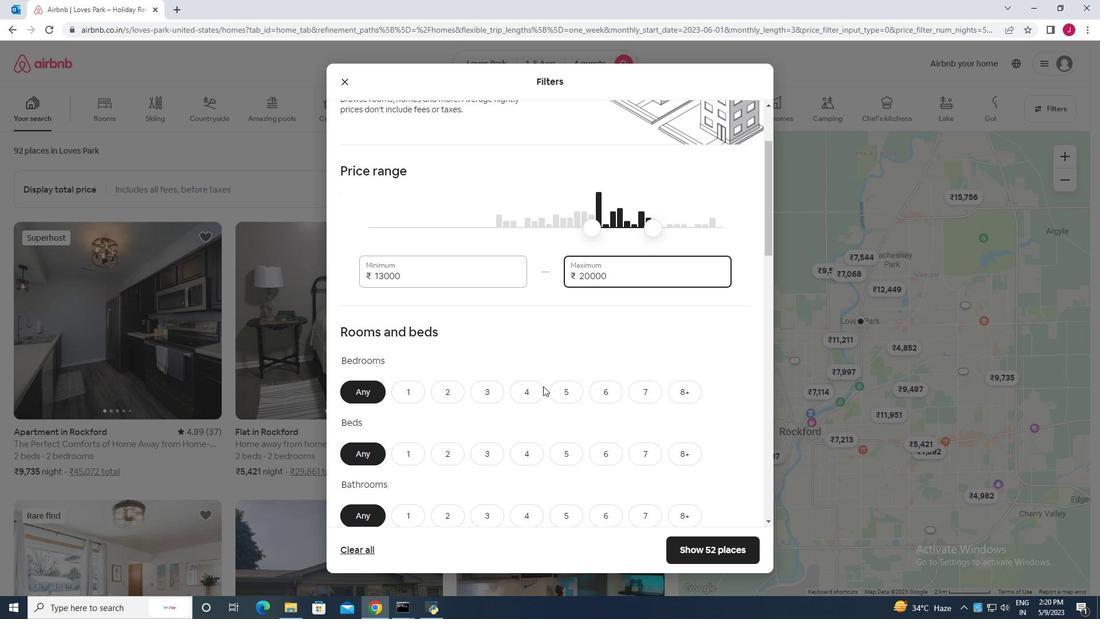 
Action: Mouse moved to (544, 390)
Screenshot: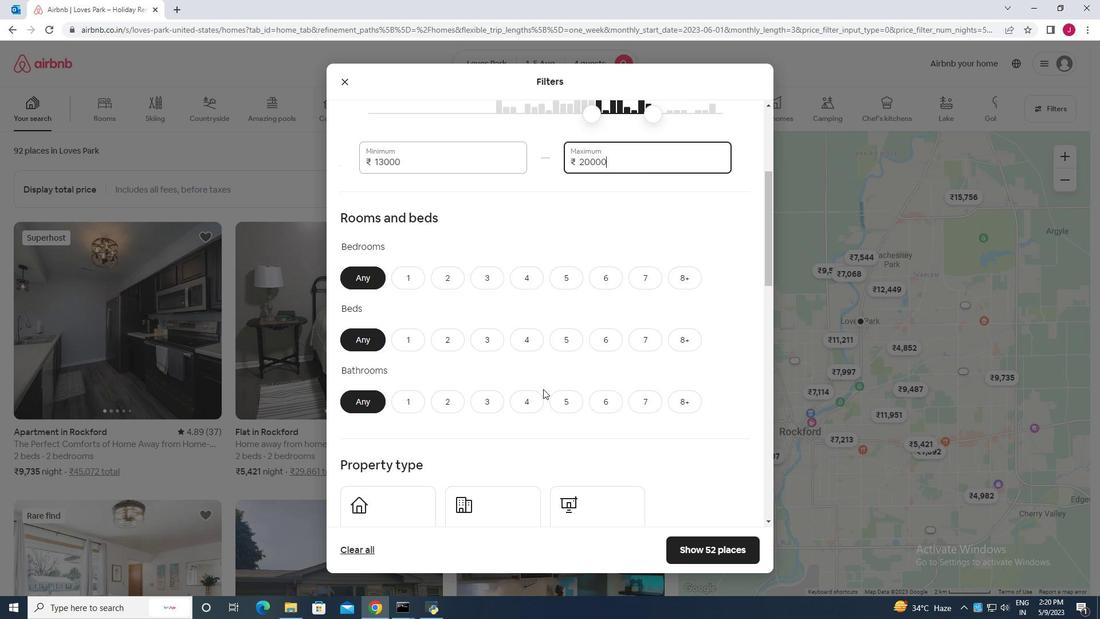 
Action: Mouse scrolled (544, 390) with delta (0, 0)
Screenshot: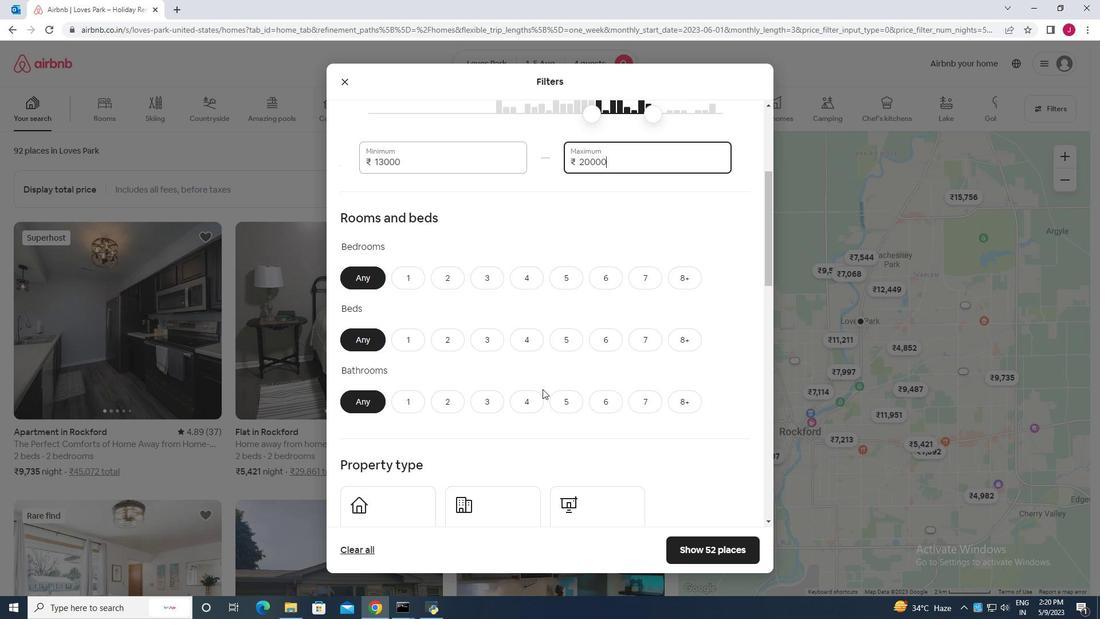 
Action: Mouse moved to (452, 220)
Screenshot: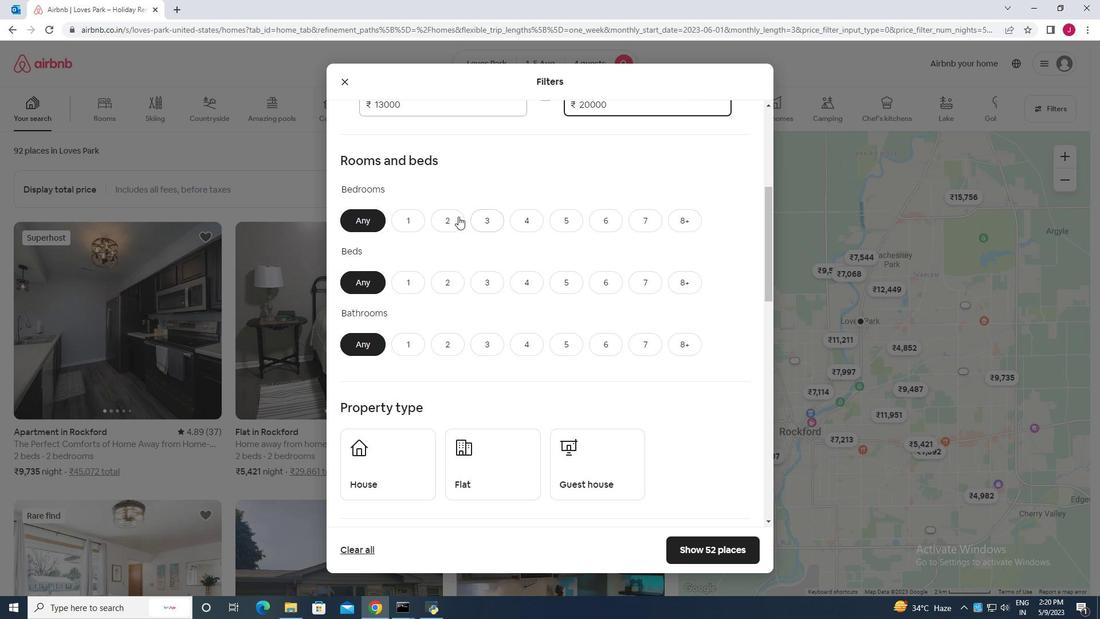 
Action: Mouse pressed left at (452, 220)
Screenshot: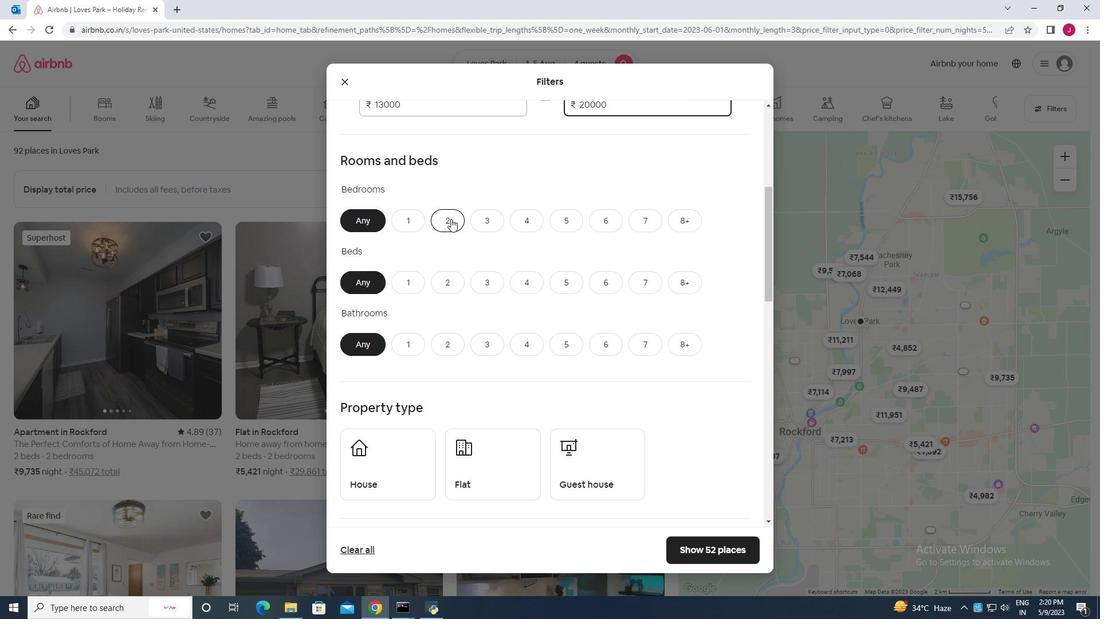 
Action: Mouse moved to (487, 283)
Screenshot: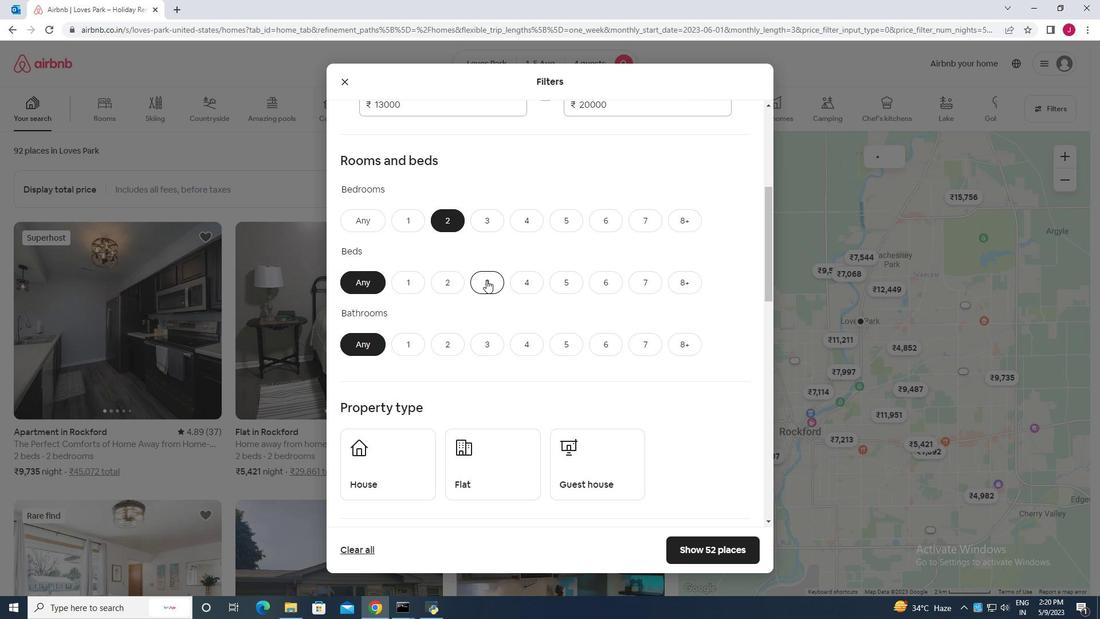 
Action: Mouse pressed left at (487, 283)
Screenshot: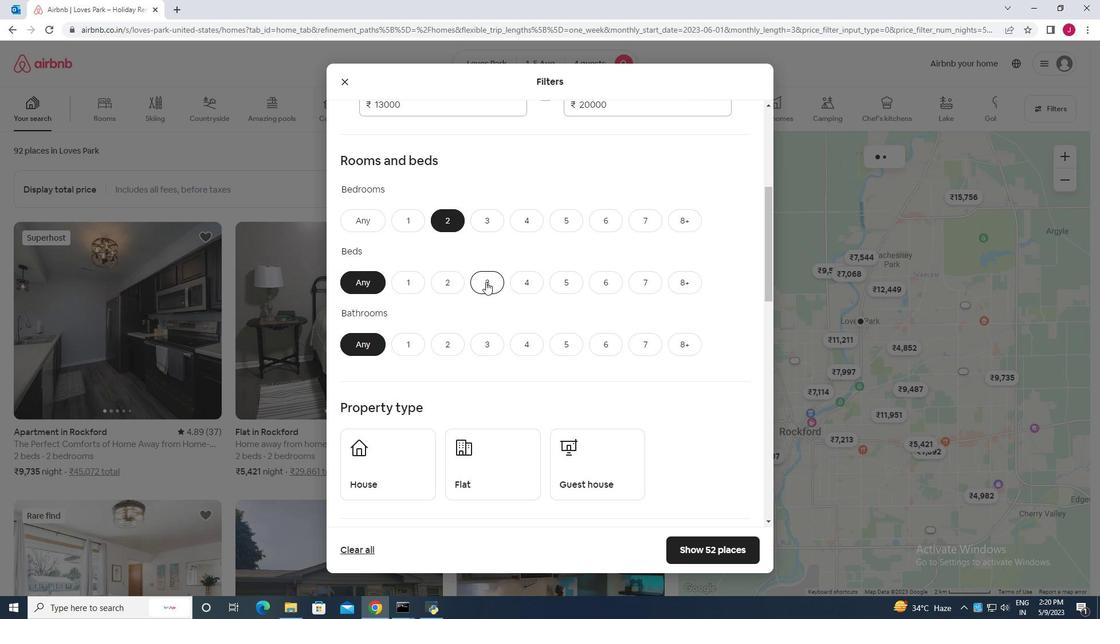 
Action: Mouse moved to (447, 345)
Screenshot: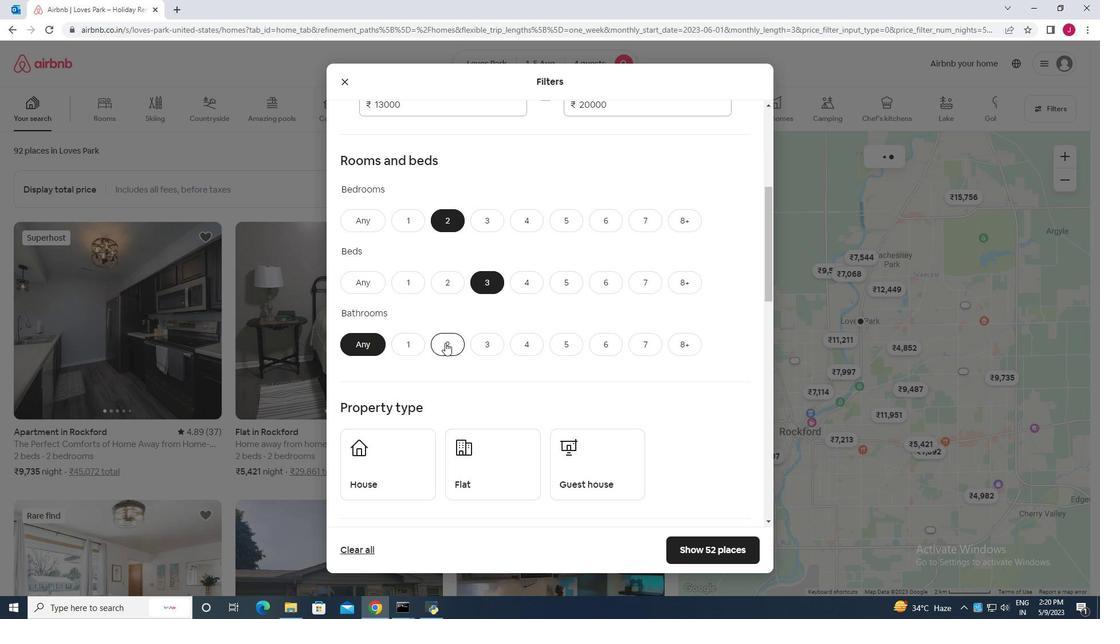 
Action: Mouse pressed left at (447, 345)
Screenshot: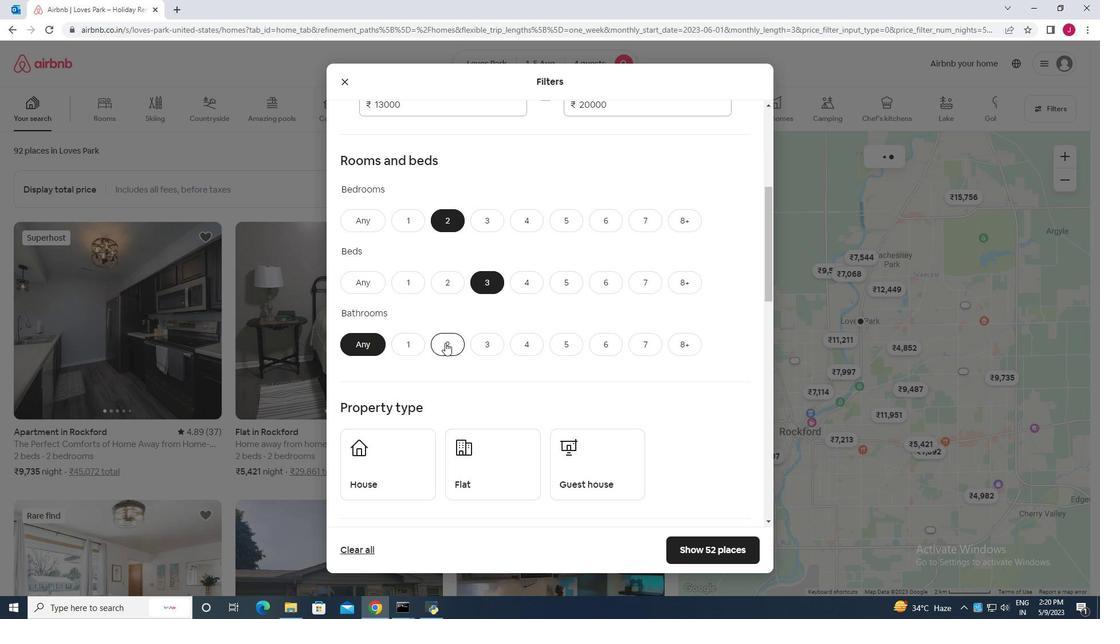 
Action: Mouse moved to (550, 353)
Screenshot: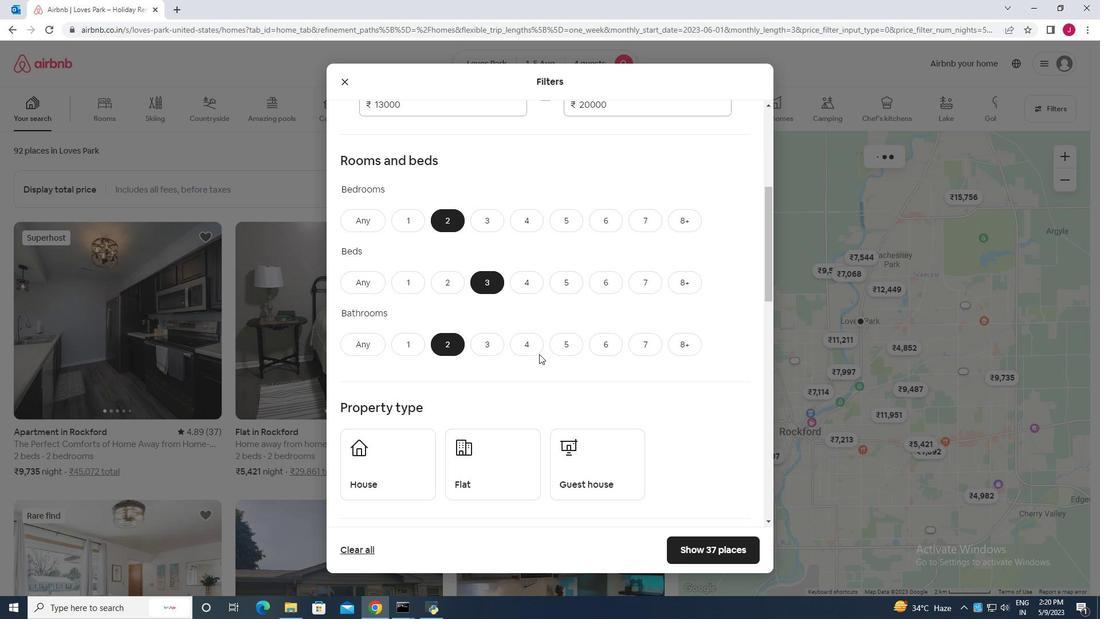 
Action: Mouse scrolled (550, 353) with delta (0, 0)
Screenshot: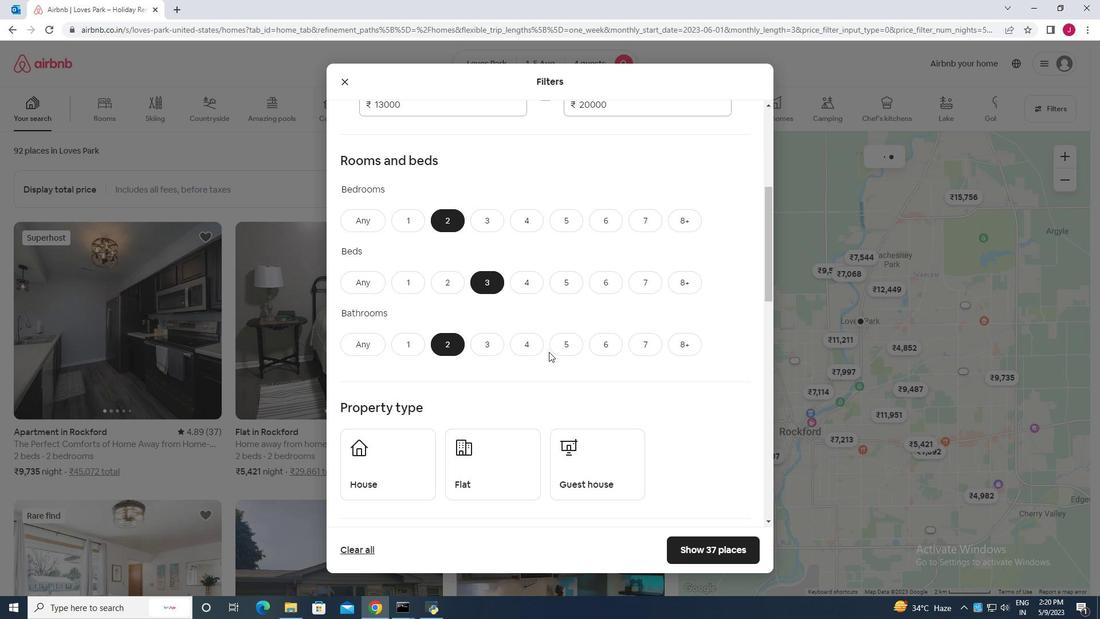 
Action: Mouse moved to (557, 360)
Screenshot: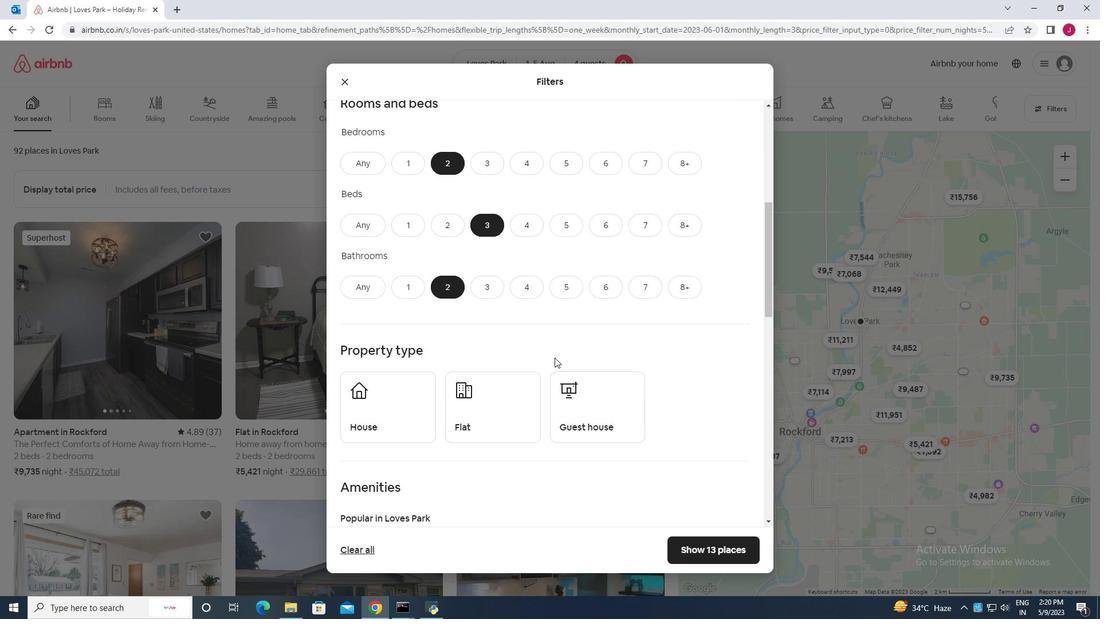 
Action: Mouse scrolled (557, 359) with delta (0, 0)
Screenshot: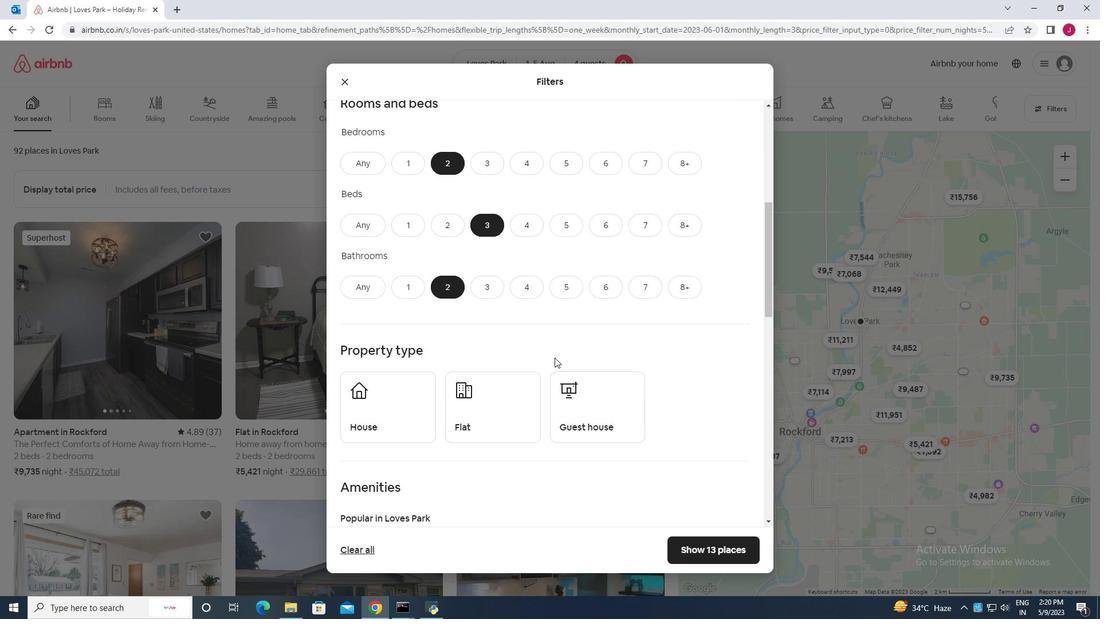 
Action: Mouse moved to (556, 360)
Screenshot: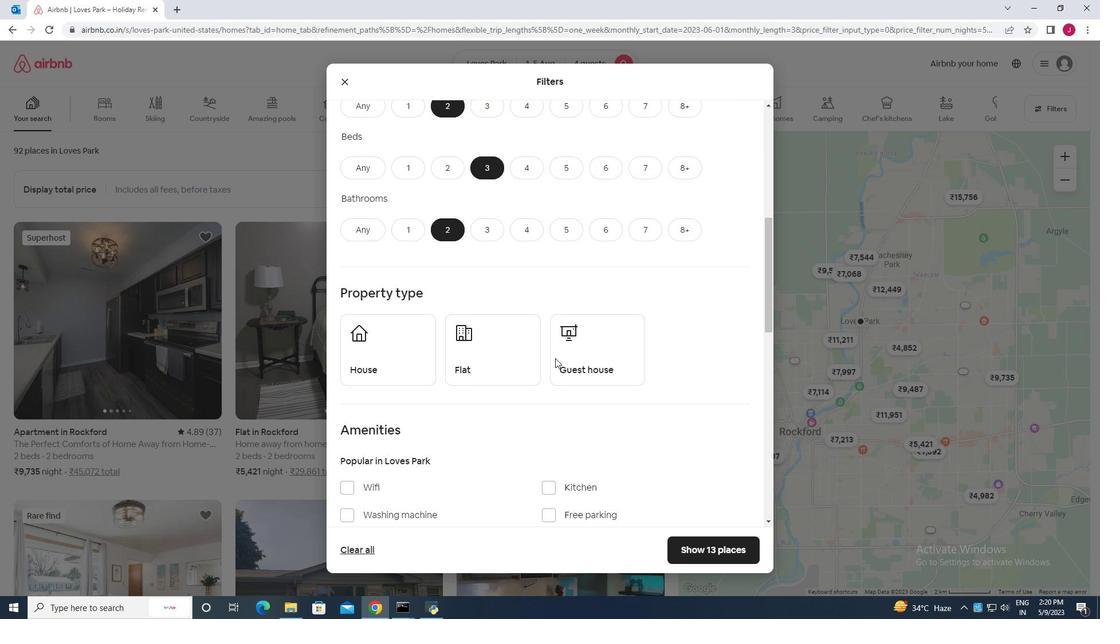 
Action: Mouse scrolled (556, 359) with delta (0, 0)
Screenshot: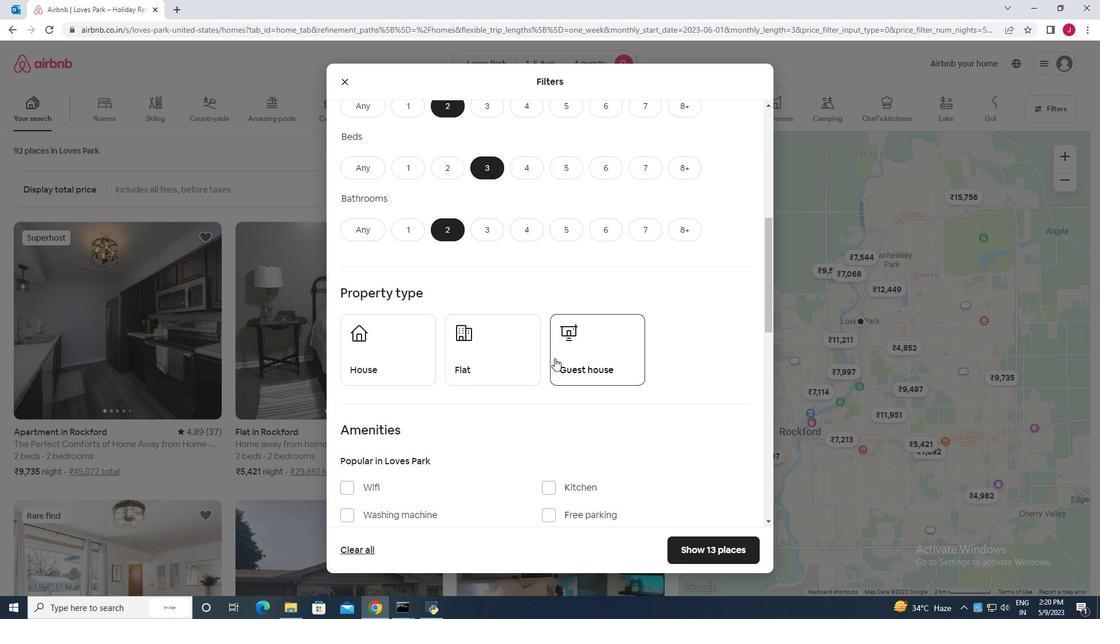 
Action: Mouse moved to (480, 311)
Screenshot: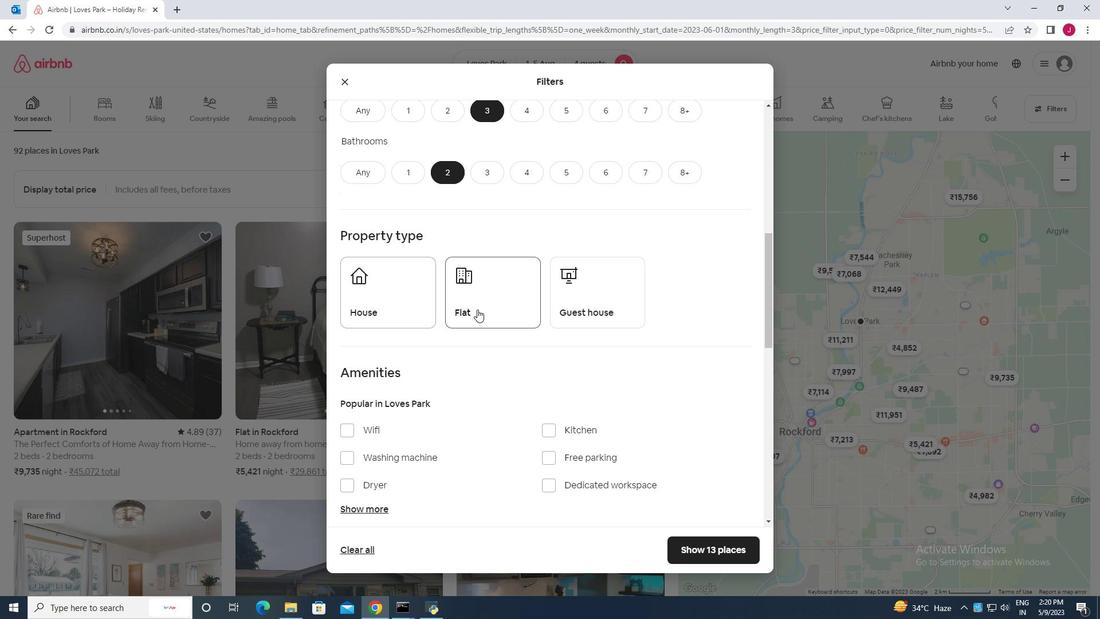 
Action: Mouse pressed left at (480, 311)
Screenshot: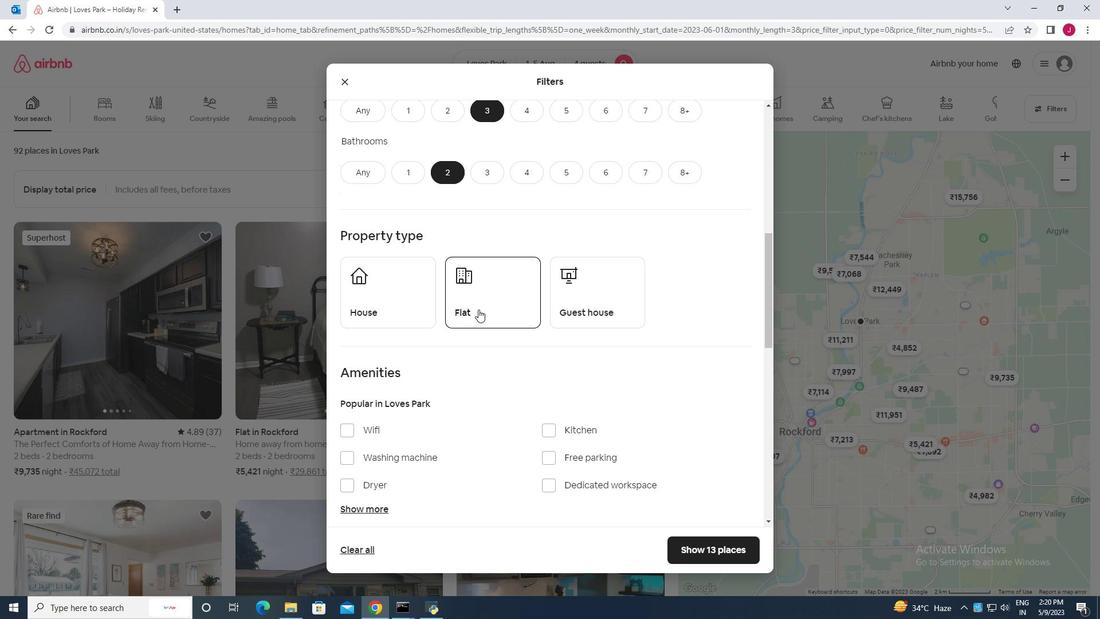 
Action: Mouse moved to (583, 308)
Screenshot: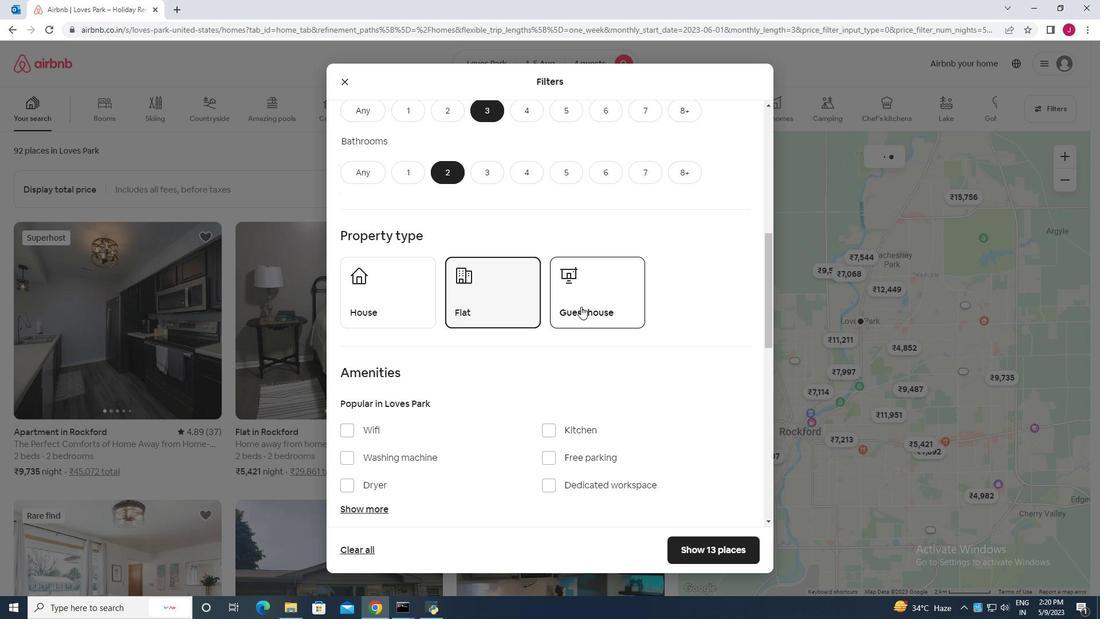 
Action: Mouse pressed left at (583, 308)
Screenshot: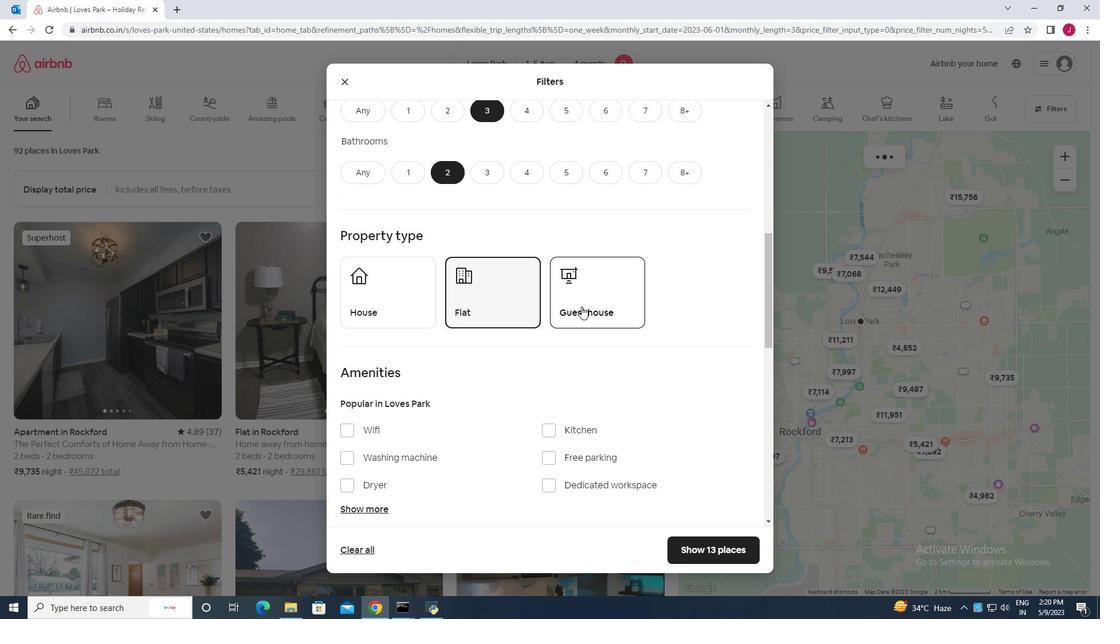 
Action: Mouse moved to (564, 307)
Screenshot: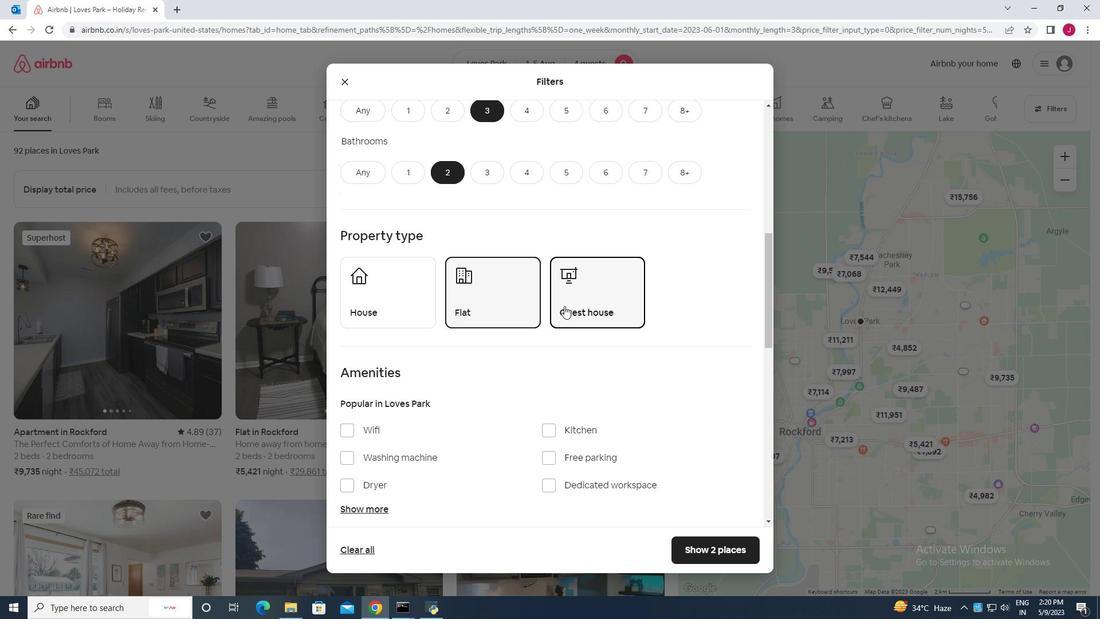 
Action: Mouse scrolled (564, 307) with delta (0, 0)
Screenshot: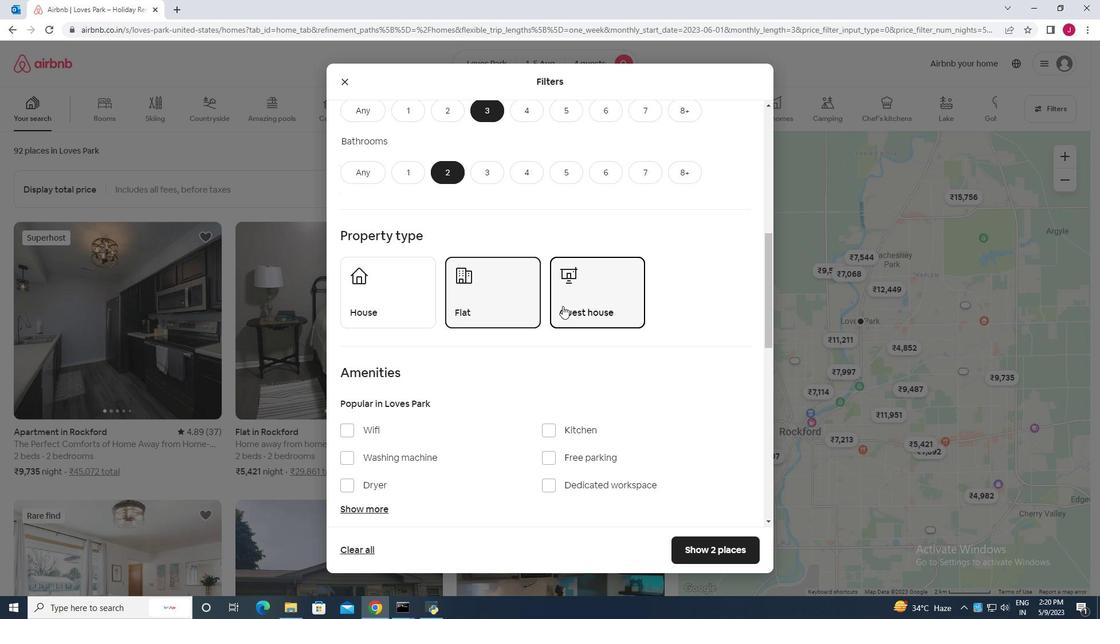 
Action: Mouse scrolled (564, 307) with delta (0, 0)
Screenshot: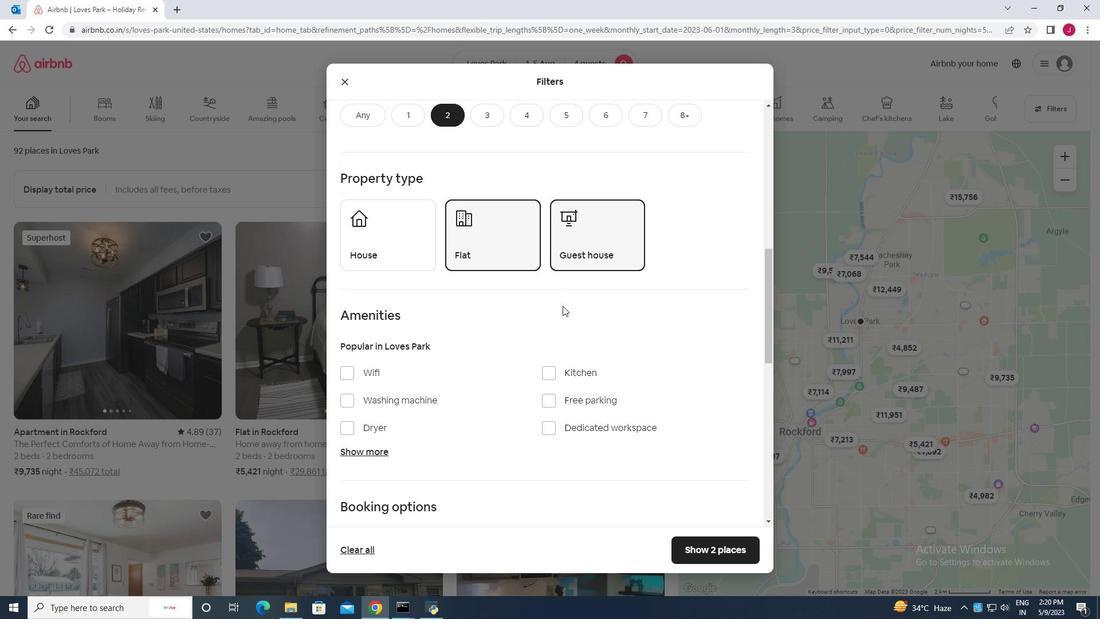 
Action: Mouse scrolled (564, 307) with delta (0, 0)
Screenshot: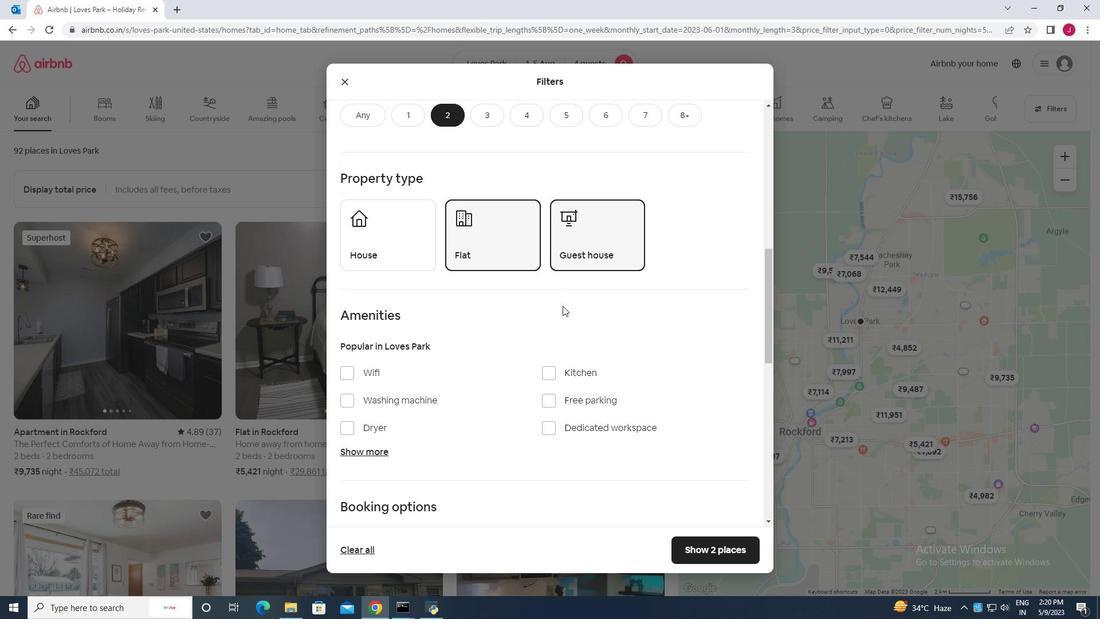 
Action: Mouse scrolled (564, 307) with delta (0, 0)
Screenshot: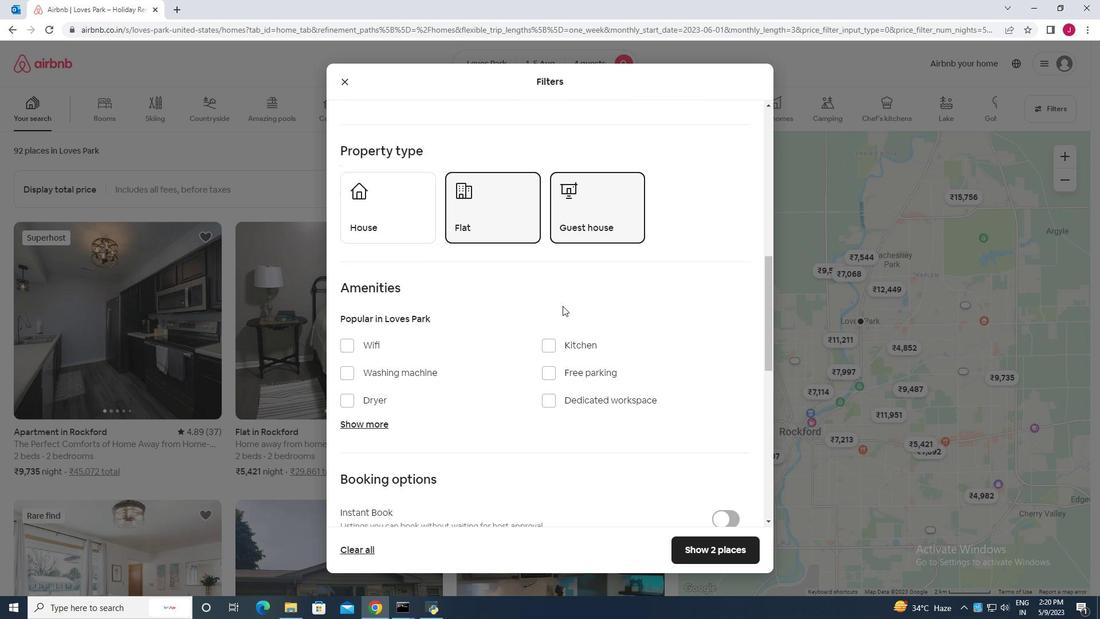 
Action: Mouse moved to (724, 415)
Screenshot: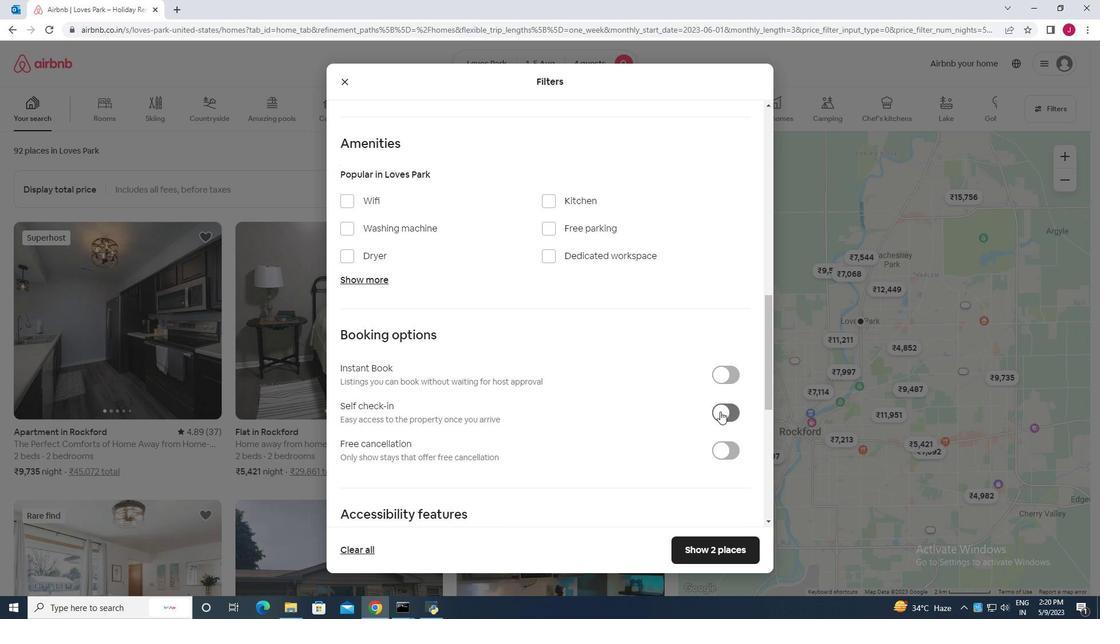 
Action: Mouse pressed left at (724, 415)
Screenshot: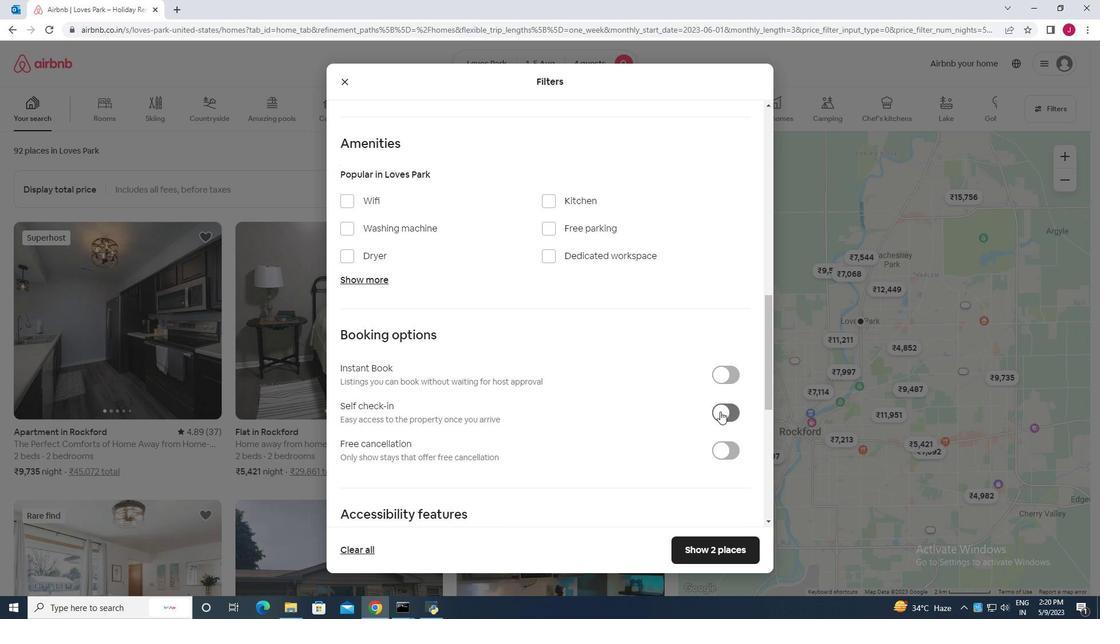 
Action: Mouse moved to (578, 395)
Screenshot: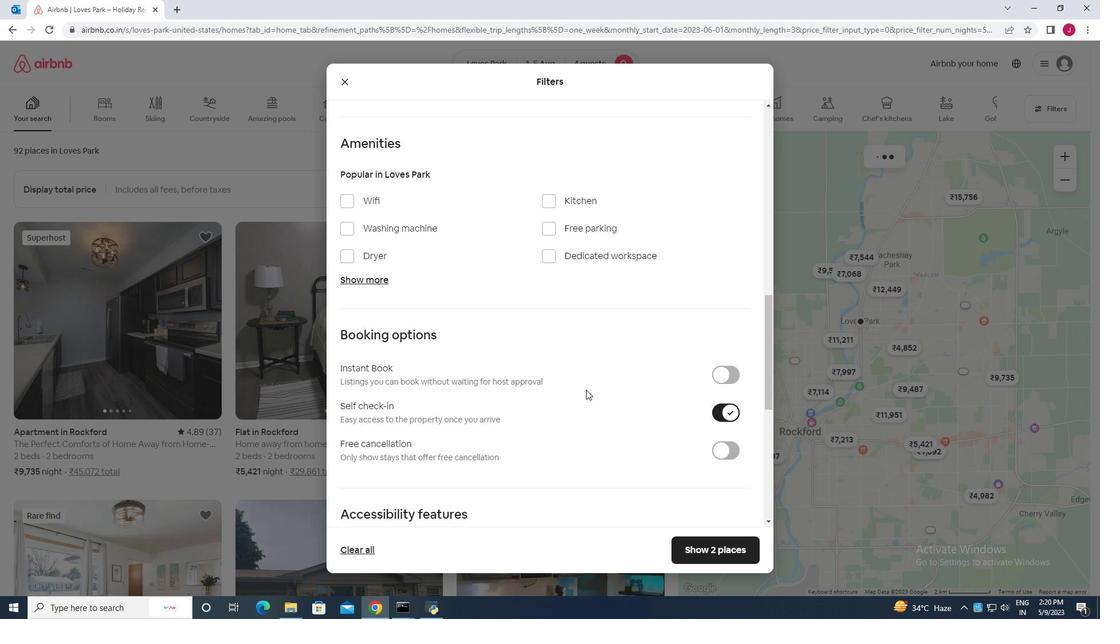 
Action: Mouse scrolled (578, 395) with delta (0, 0)
Screenshot: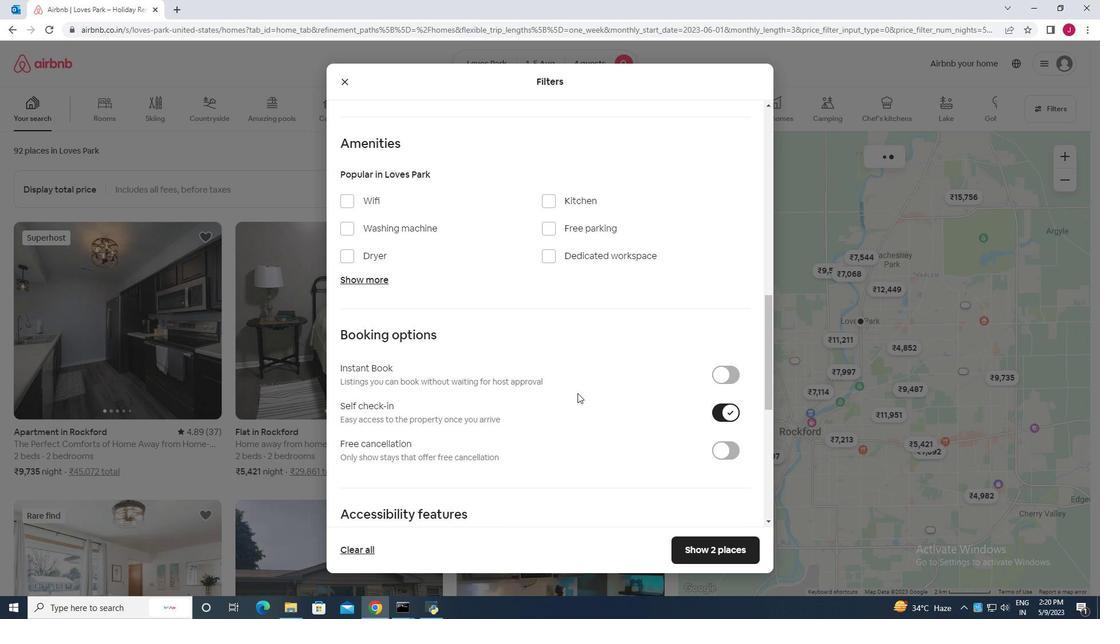 
Action: Mouse moved to (577, 395)
Screenshot: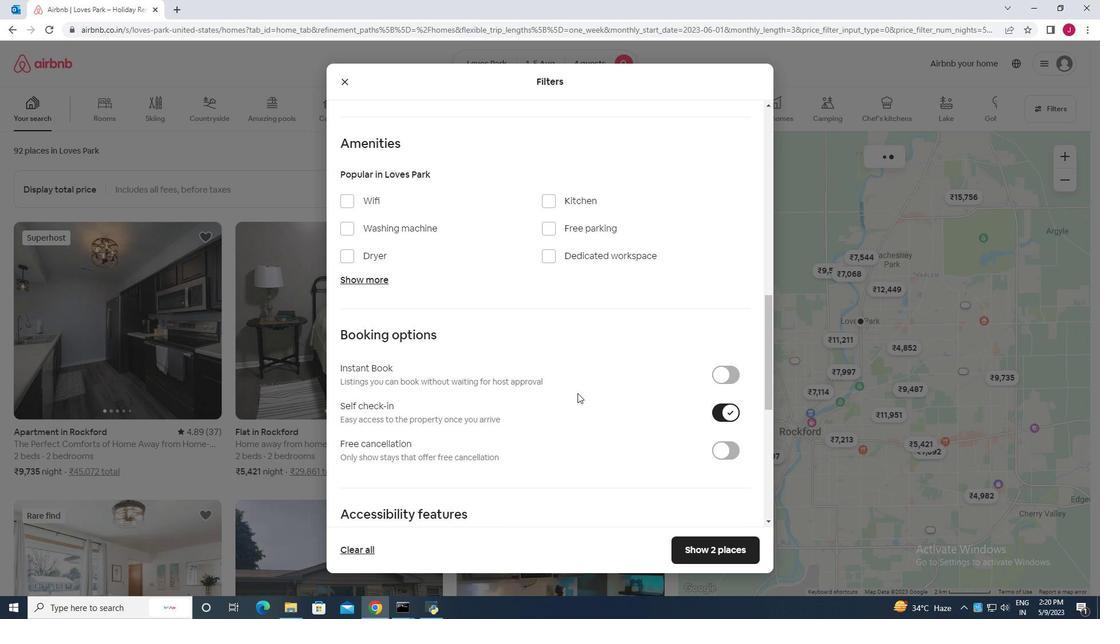 
Action: Mouse scrolled (577, 395) with delta (0, 0)
Screenshot: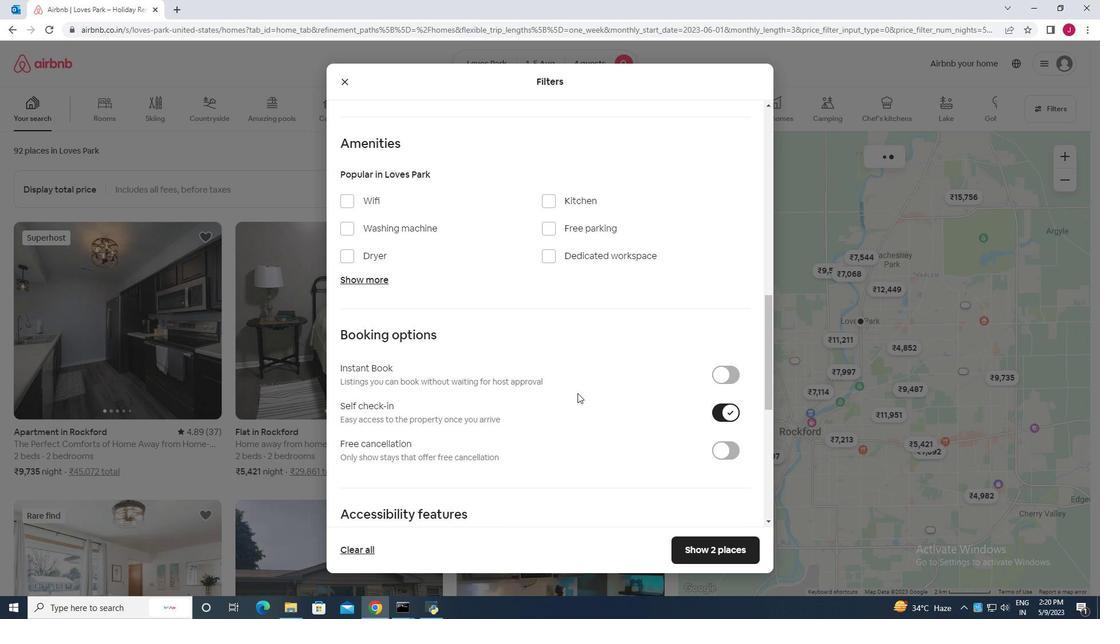 
Action: Mouse scrolled (577, 395) with delta (0, 0)
Screenshot: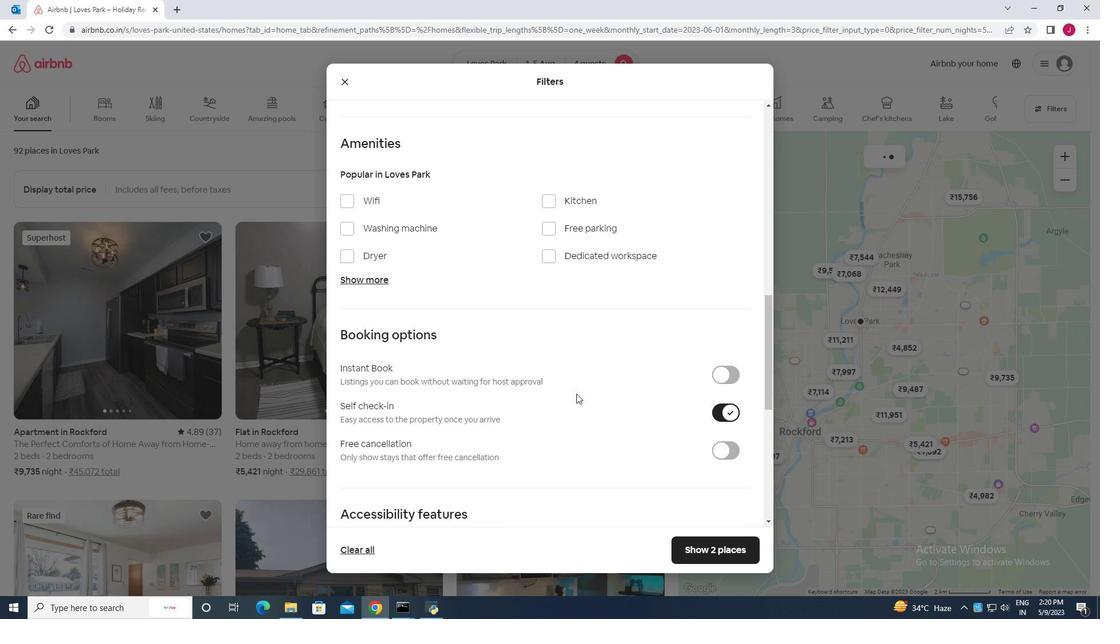 
Action: Mouse scrolled (577, 395) with delta (0, 0)
Screenshot: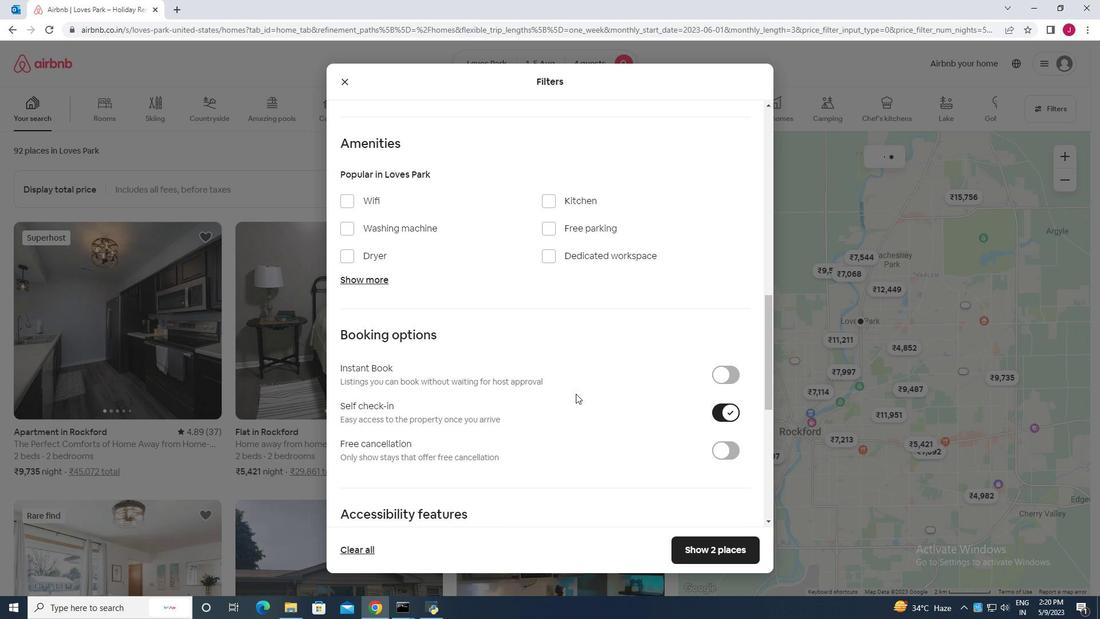 
Action: Mouse scrolled (577, 395) with delta (0, 0)
Screenshot: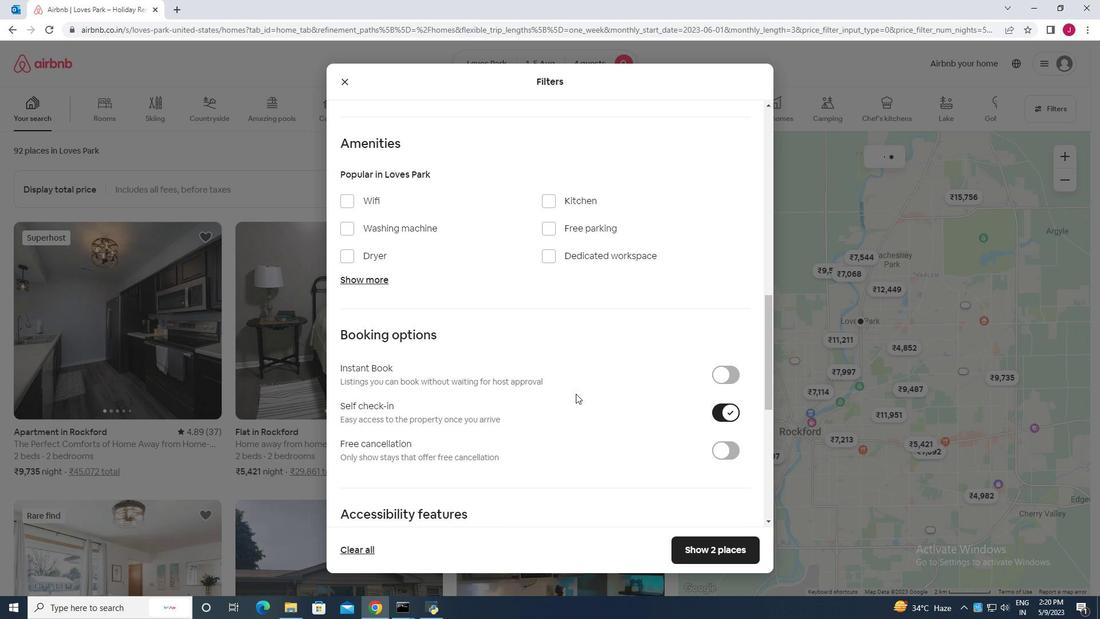
Action: Mouse scrolled (577, 395) with delta (0, 0)
Screenshot: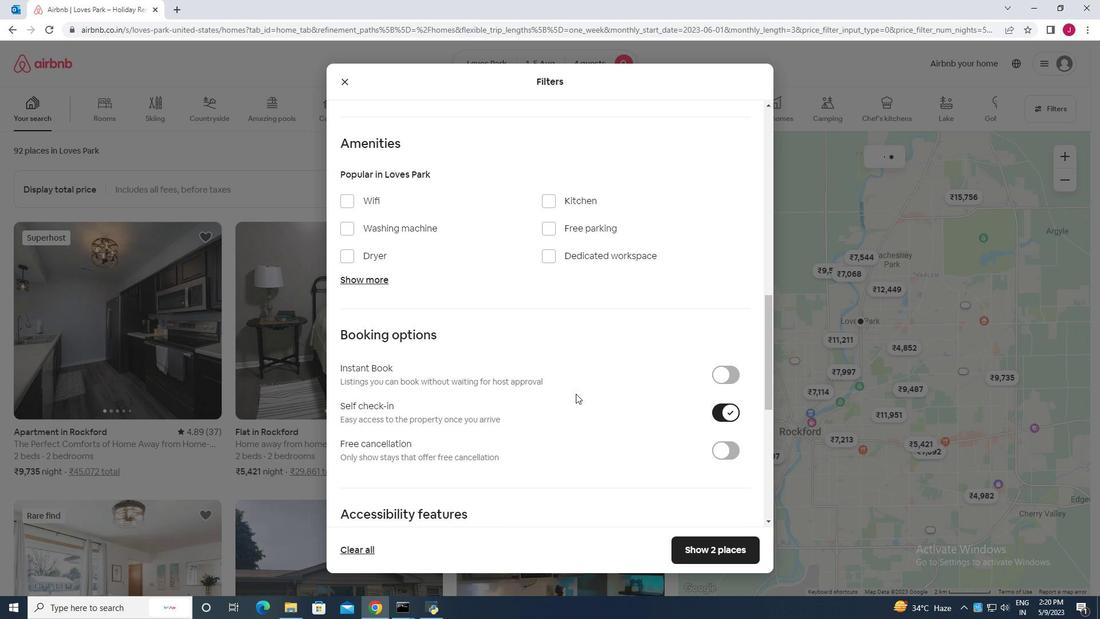 
Action: Mouse scrolled (577, 395) with delta (0, 0)
Screenshot: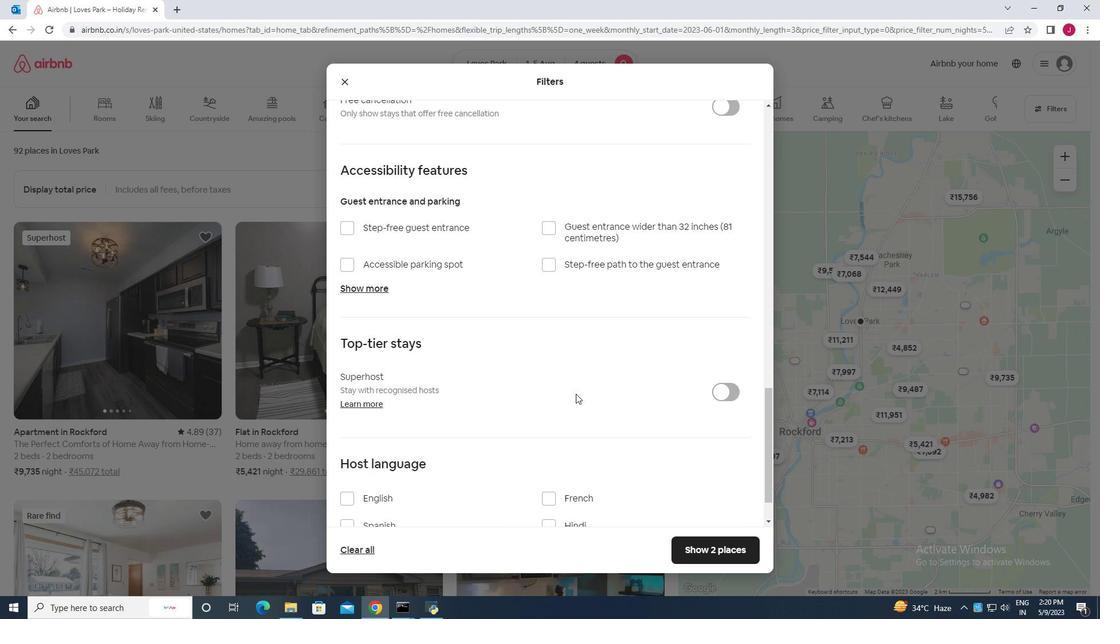 
Action: Mouse scrolled (577, 395) with delta (0, 0)
Screenshot: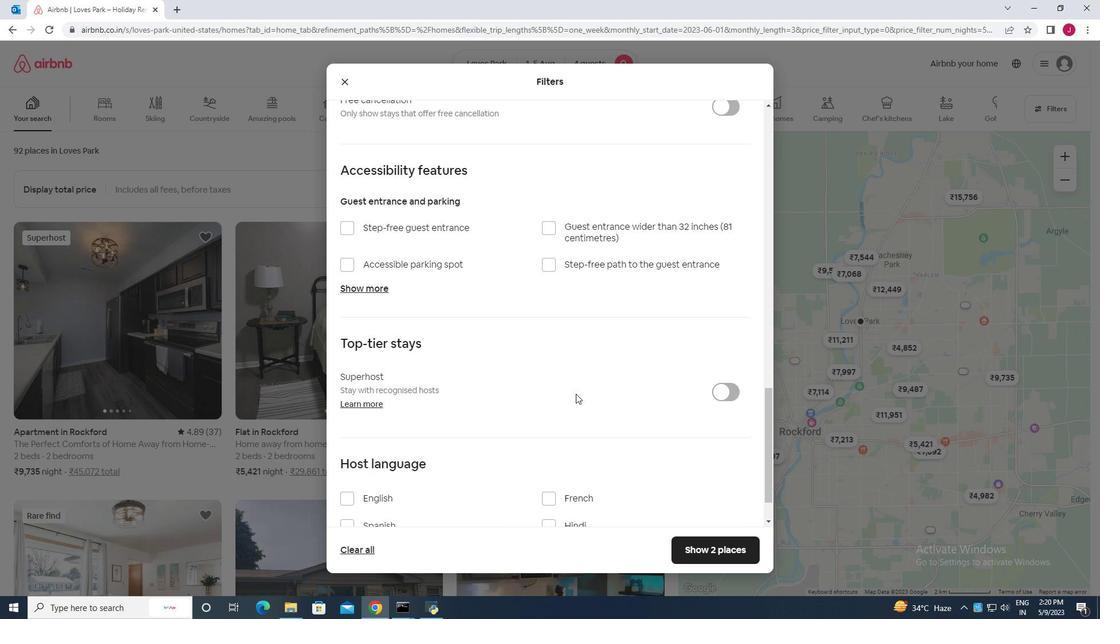 
Action: Mouse scrolled (577, 395) with delta (0, 0)
Screenshot: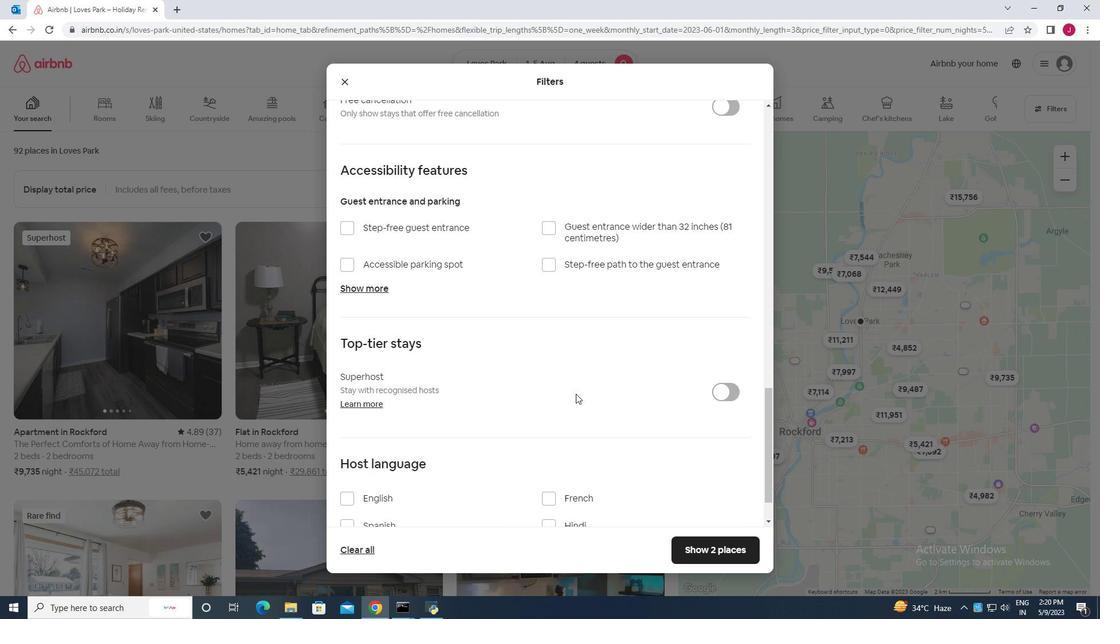
Action: Mouse scrolled (577, 395) with delta (0, 0)
Screenshot: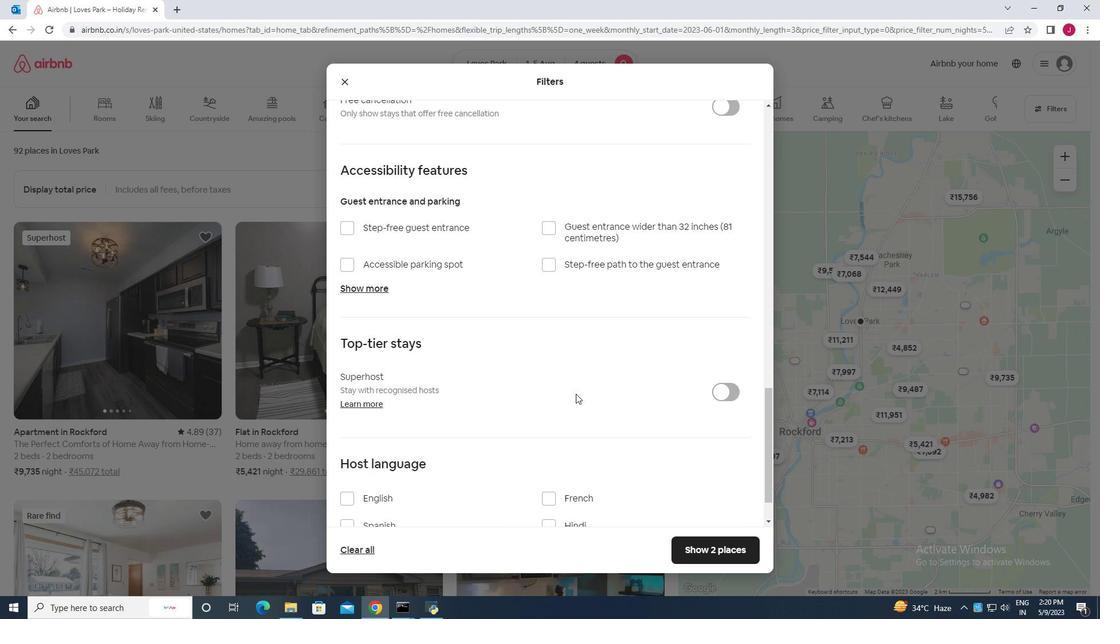 
Action: Mouse scrolled (577, 395) with delta (0, 0)
Screenshot: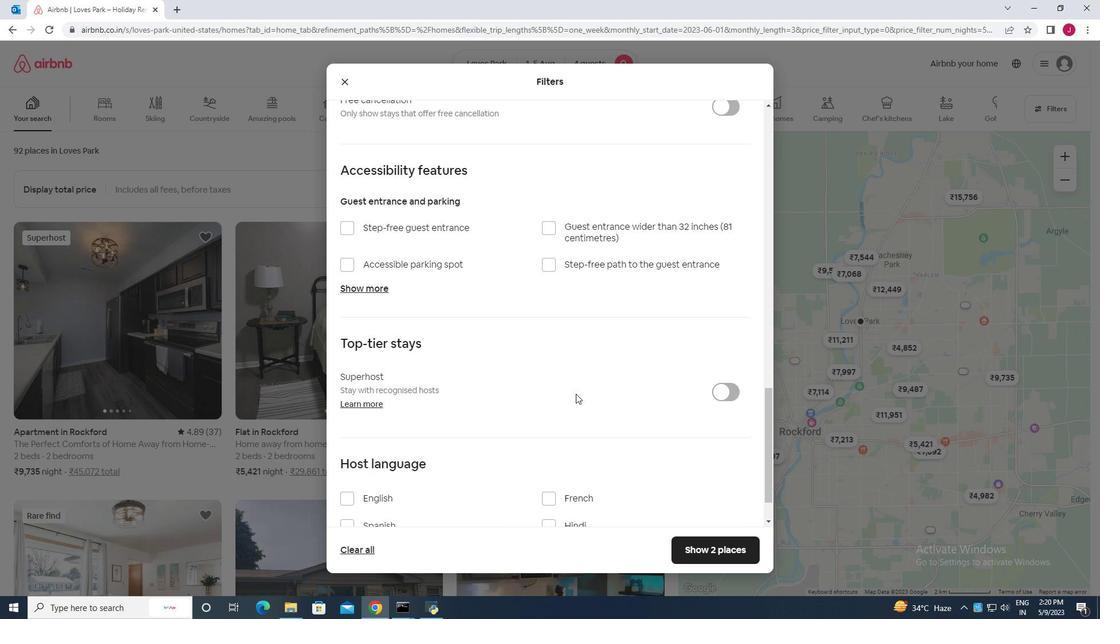 
Action: Mouse moved to (348, 443)
Screenshot: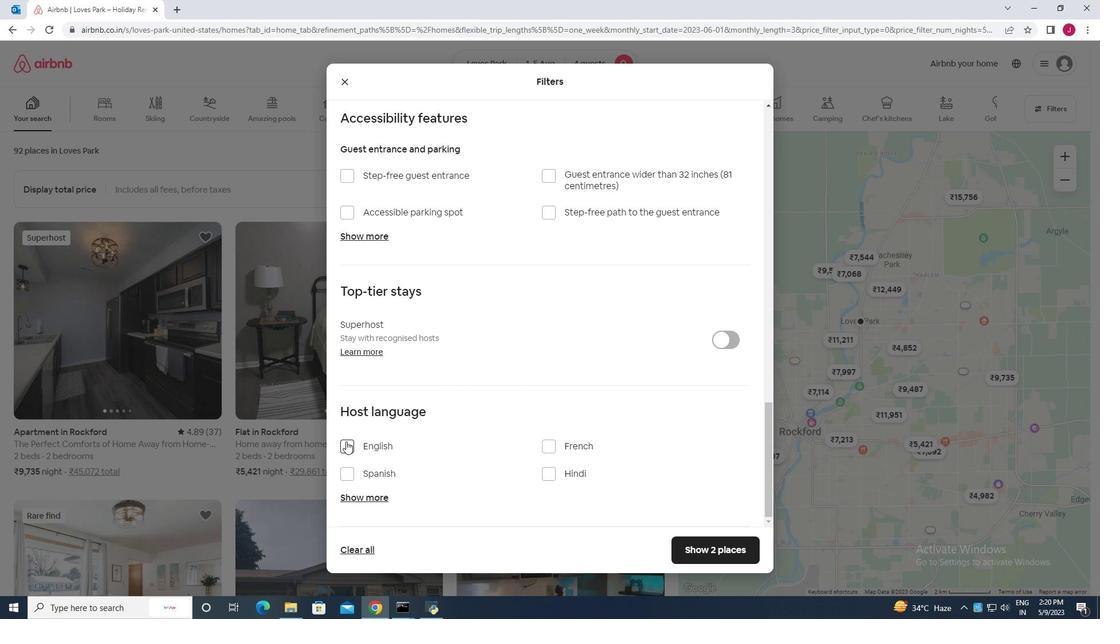 
Action: Mouse pressed left at (348, 443)
Screenshot: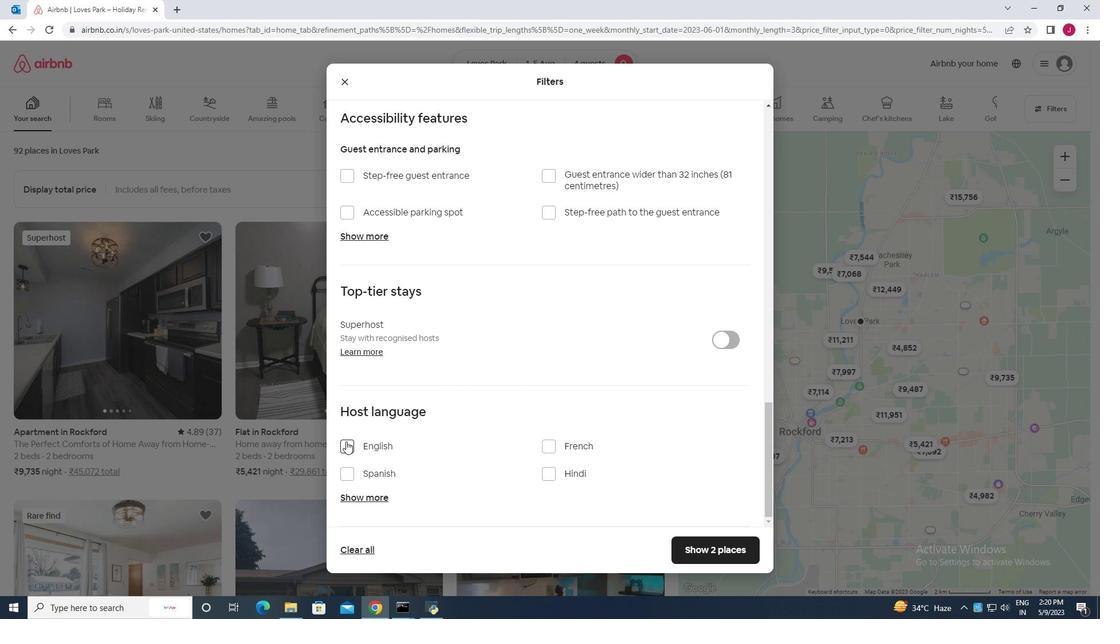 
Action: Mouse moved to (627, 443)
Screenshot: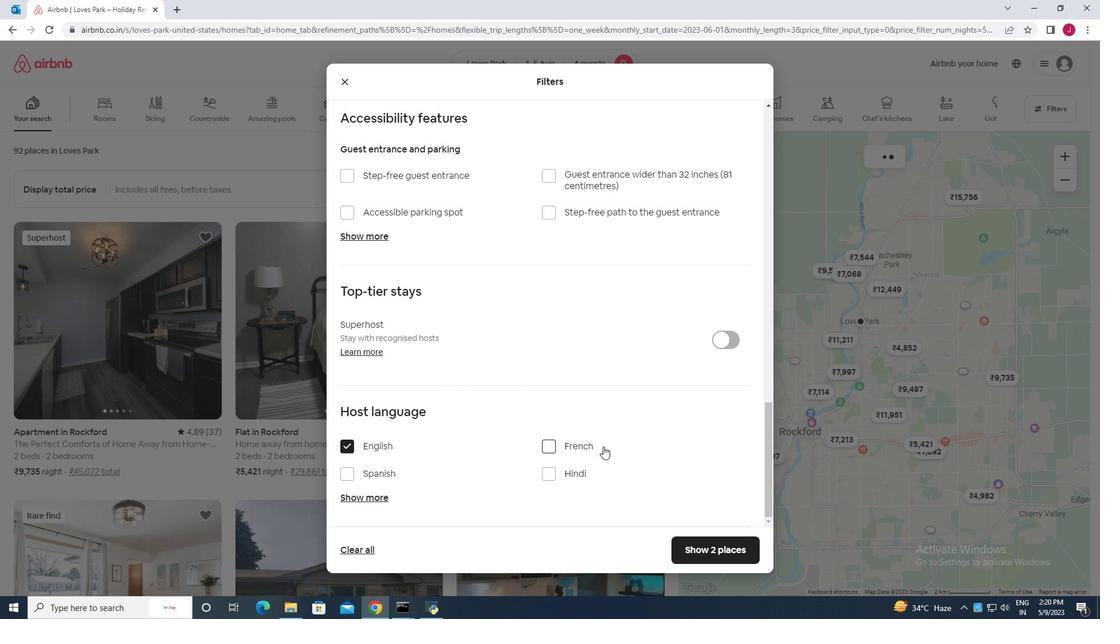 
Action: Mouse scrolled (627, 443) with delta (0, 0)
Screenshot: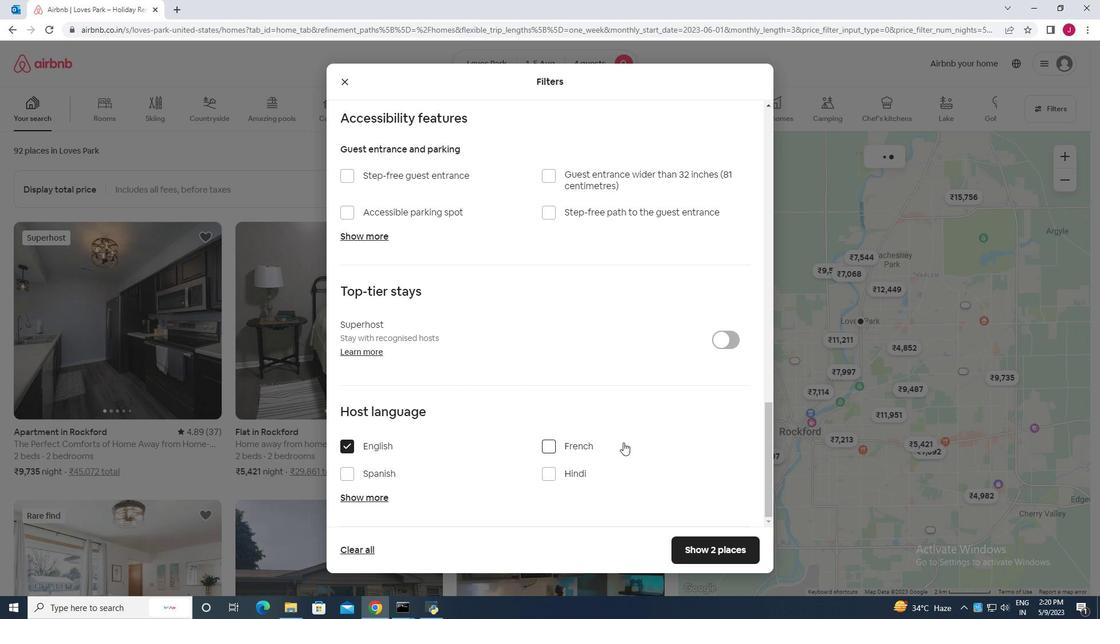 
Action: Mouse scrolled (627, 443) with delta (0, 0)
Screenshot: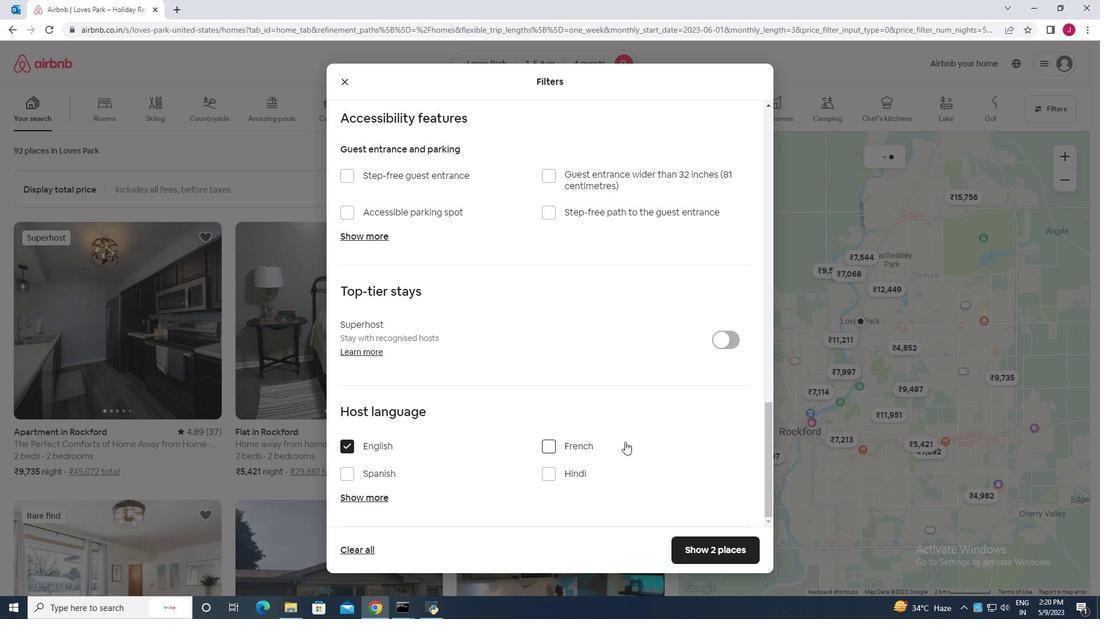
Action: Mouse scrolled (627, 443) with delta (0, 0)
Screenshot: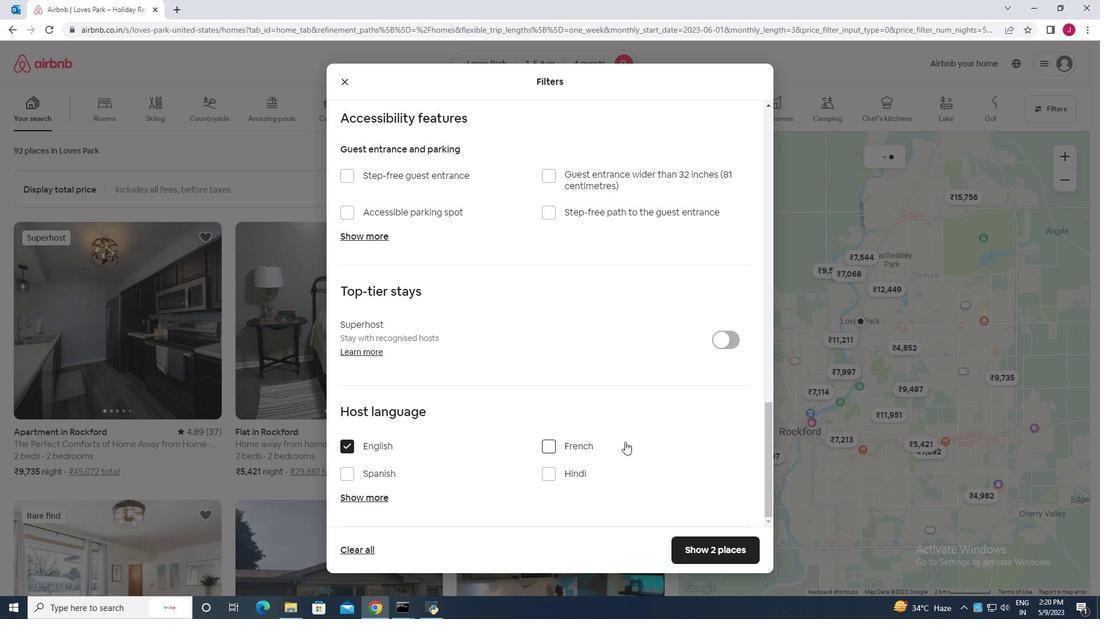 
Action: Mouse scrolled (627, 443) with delta (0, 0)
Screenshot: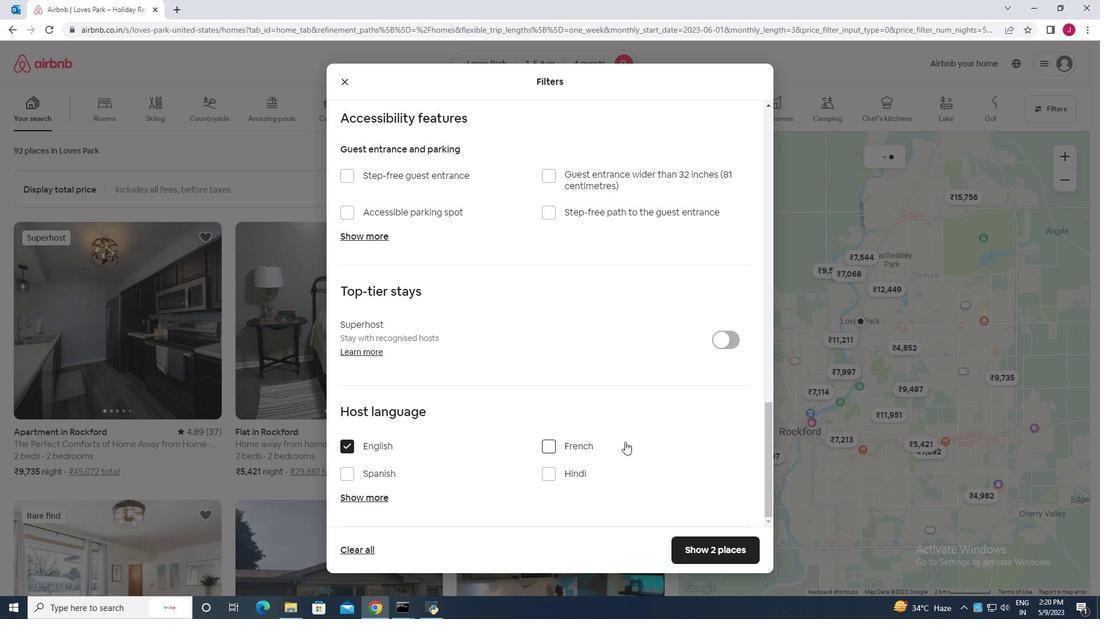 
Action: Mouse moved to (628, 443)
Screenshot: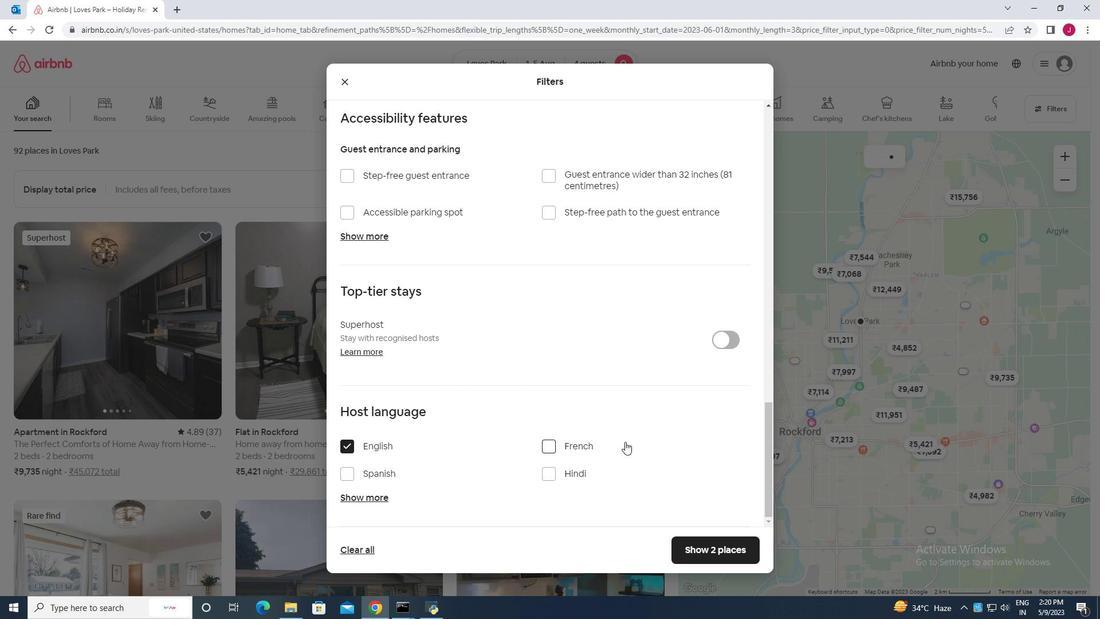 
Action: Mouse scrolled (628, 443) with delta (0, 0)
Screenshot: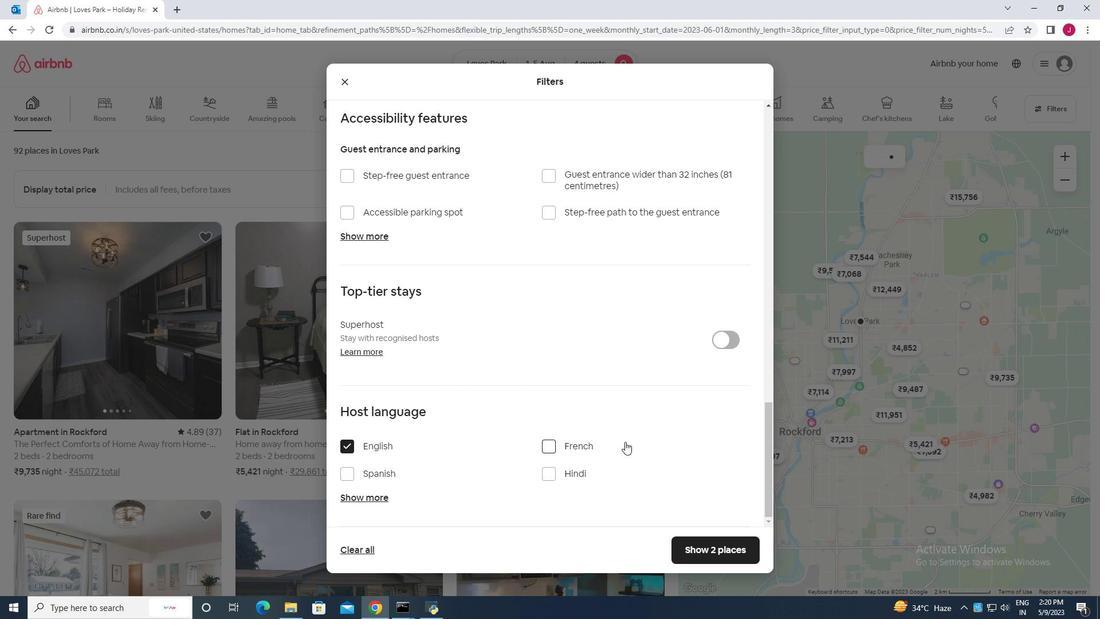 
Action: Mouse moved to (717, 552)
Screenshot: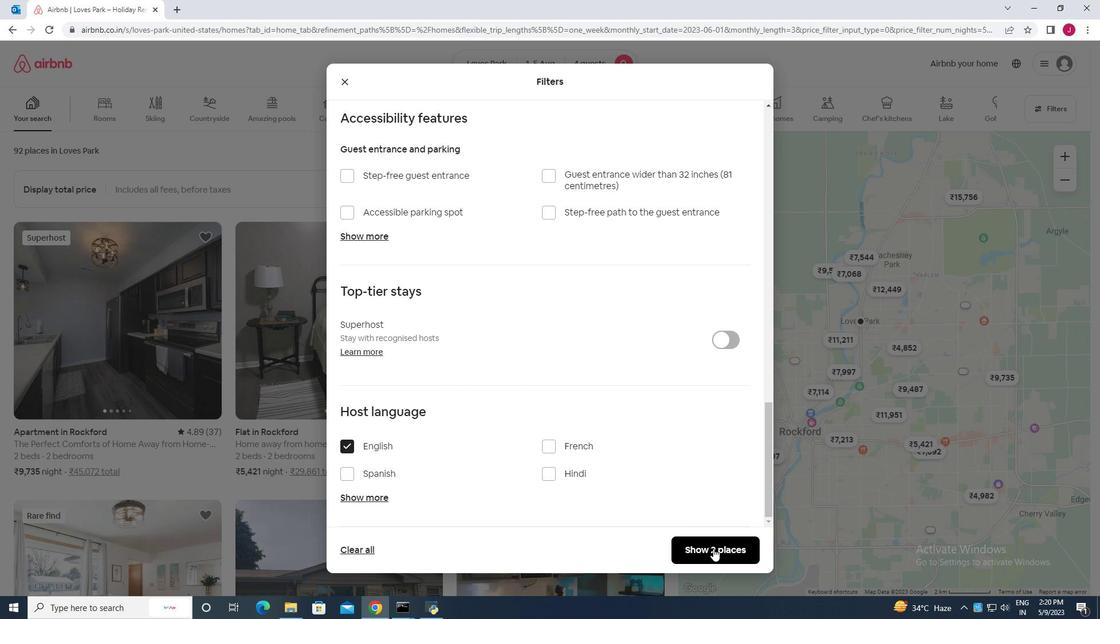 
Action: Mouse pressed left at (717, 552)
Screenshot: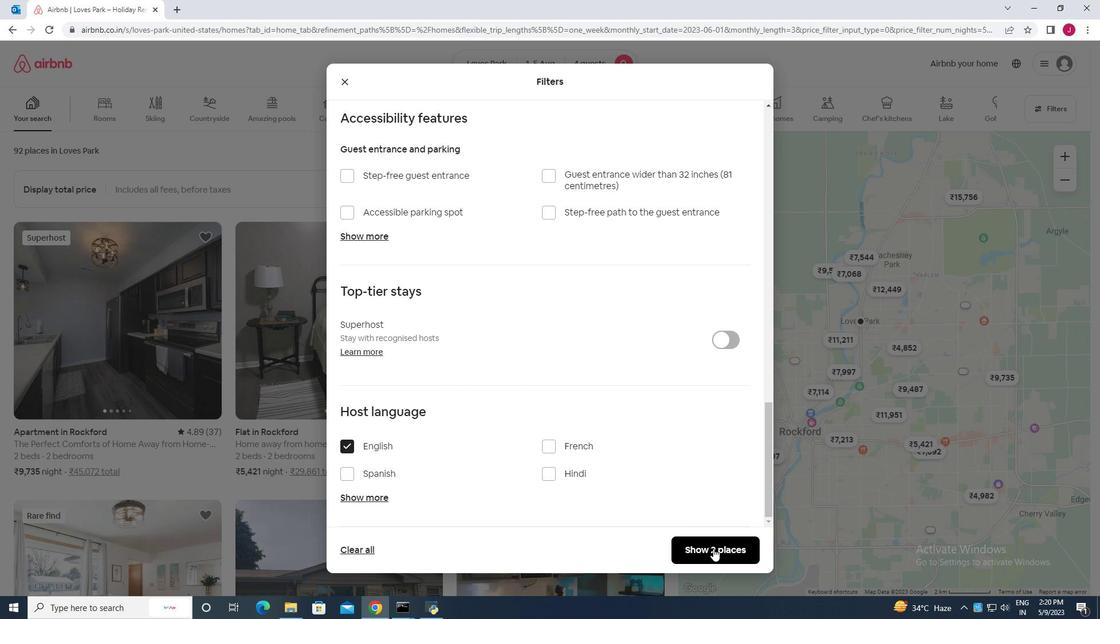 
Action: Mouse moved to (714, 522)
Screenshot: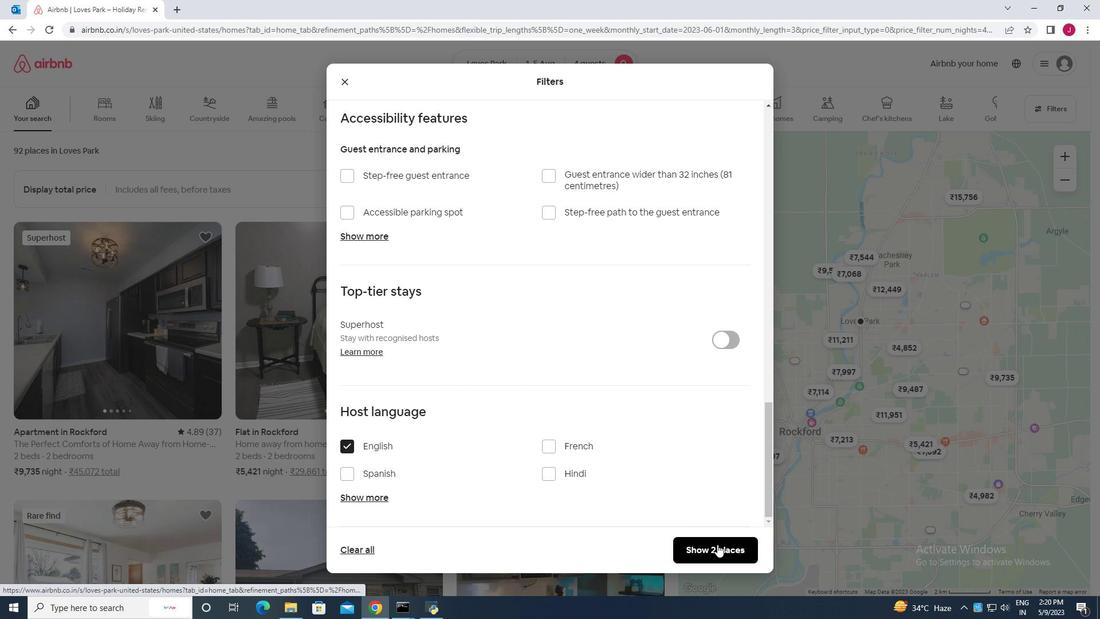 
